 Task: Add an event with the title Second Product Launch Event and Customer Showcase, date '2023/10/30', time 9:15 AM to 11:15 AMand add a description: Conclude the exercise by summarizing the key takeaways and lessons learned. Emphasize the importance of trust, effective communication, and mutual support in building a strong and cohesive team., put the event into Orange category . Add location for the event as: Bergen, Norway, logged in from the account softage.8@softage.netand send the event invitation to softage.1@softage.net and softage.2@softage.net. Set a reminder for the event 88 day before
Action: Mouse pressed left at (151, 173)
Screenshot: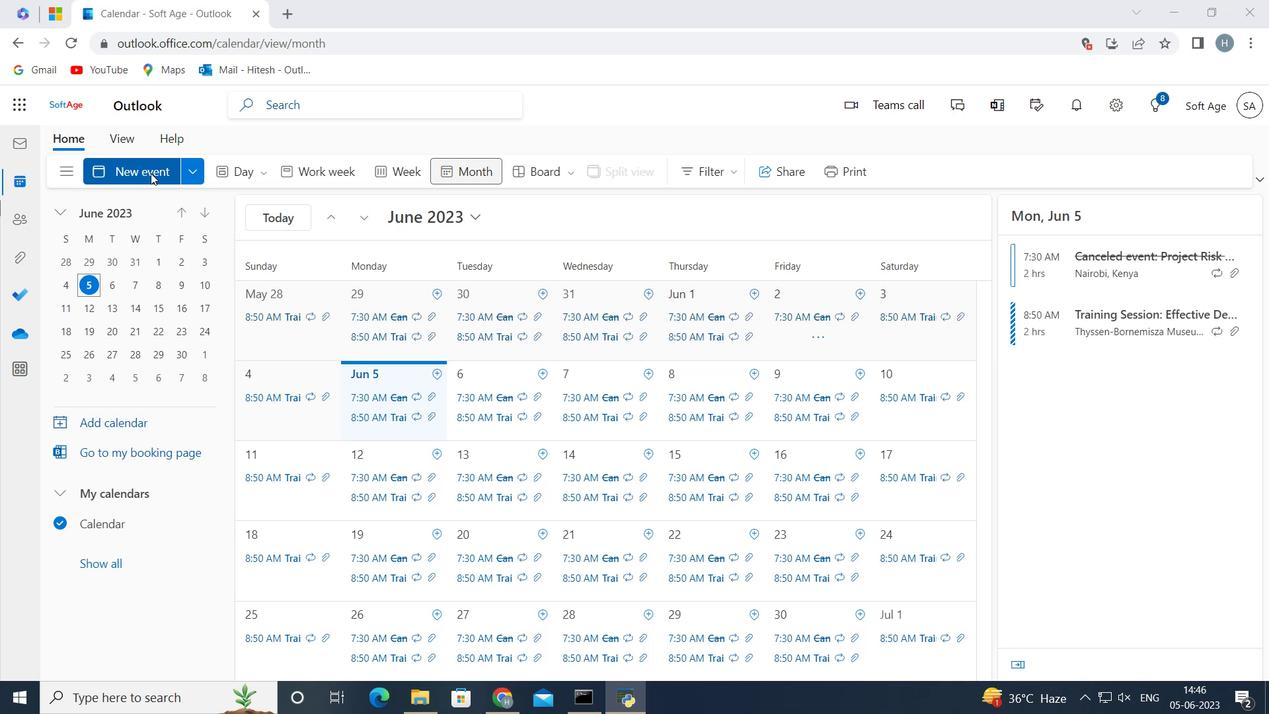 
Action: Mouse moved to (252, 267)
Screenshot: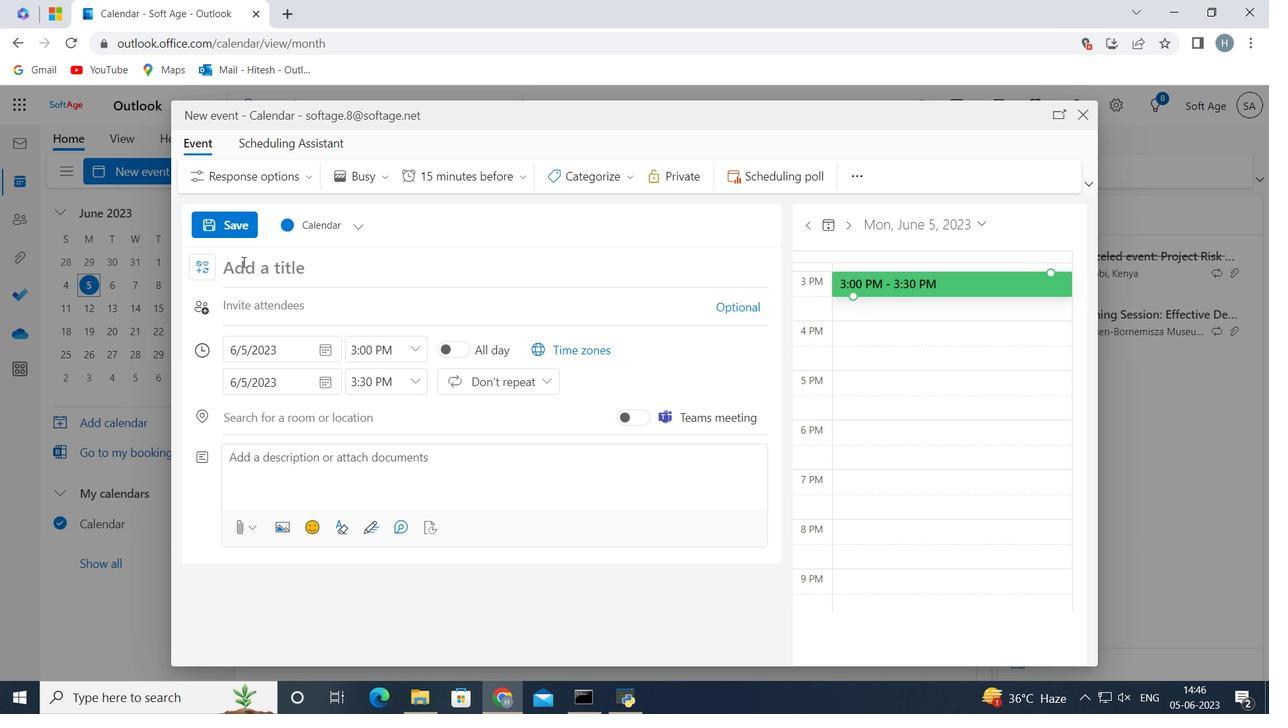 
Action: Mouse pressed left at (252, 267)
Screenshot: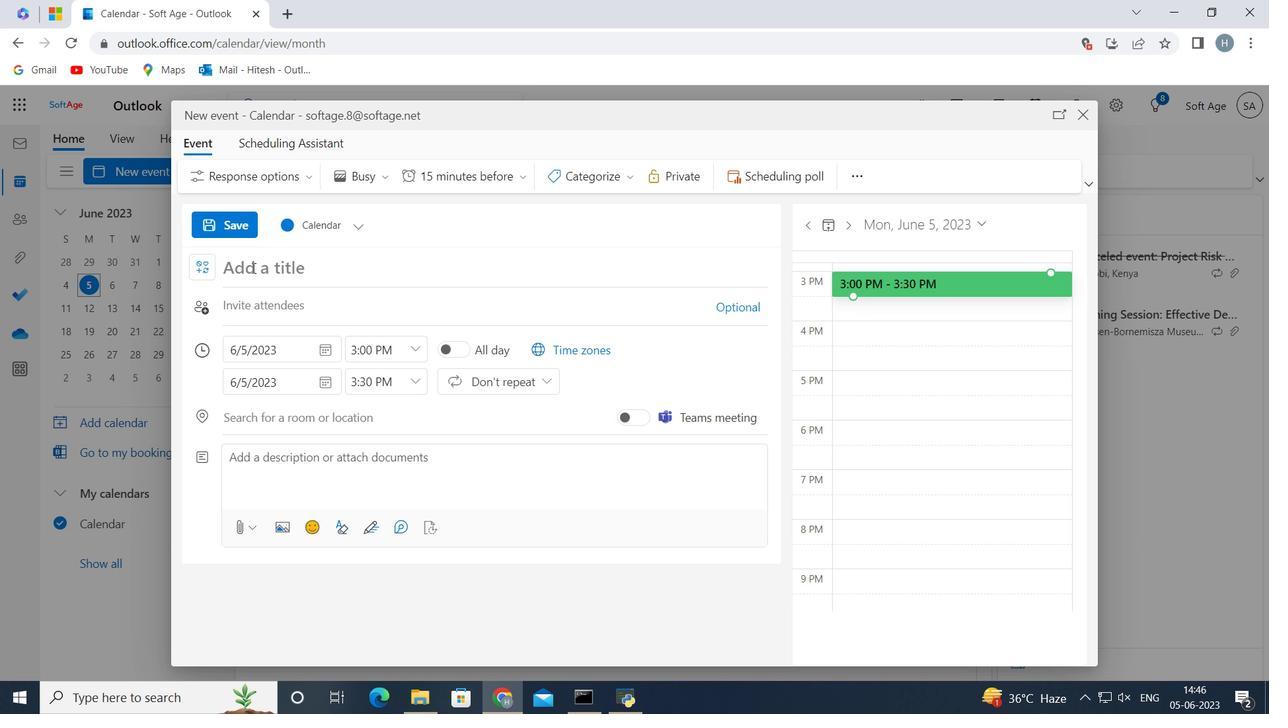 
Action: Key pressed <Key.shift>Second<Key.space><Key.shift>Product<Key.space><Key.shift>Launch<Key.space><Key.shift>Events<Key.backspace><Key.space>and<Key.space><Key.shift>Customer<Key.space><Key.shift>Showcase<Key.space>
Screenshot: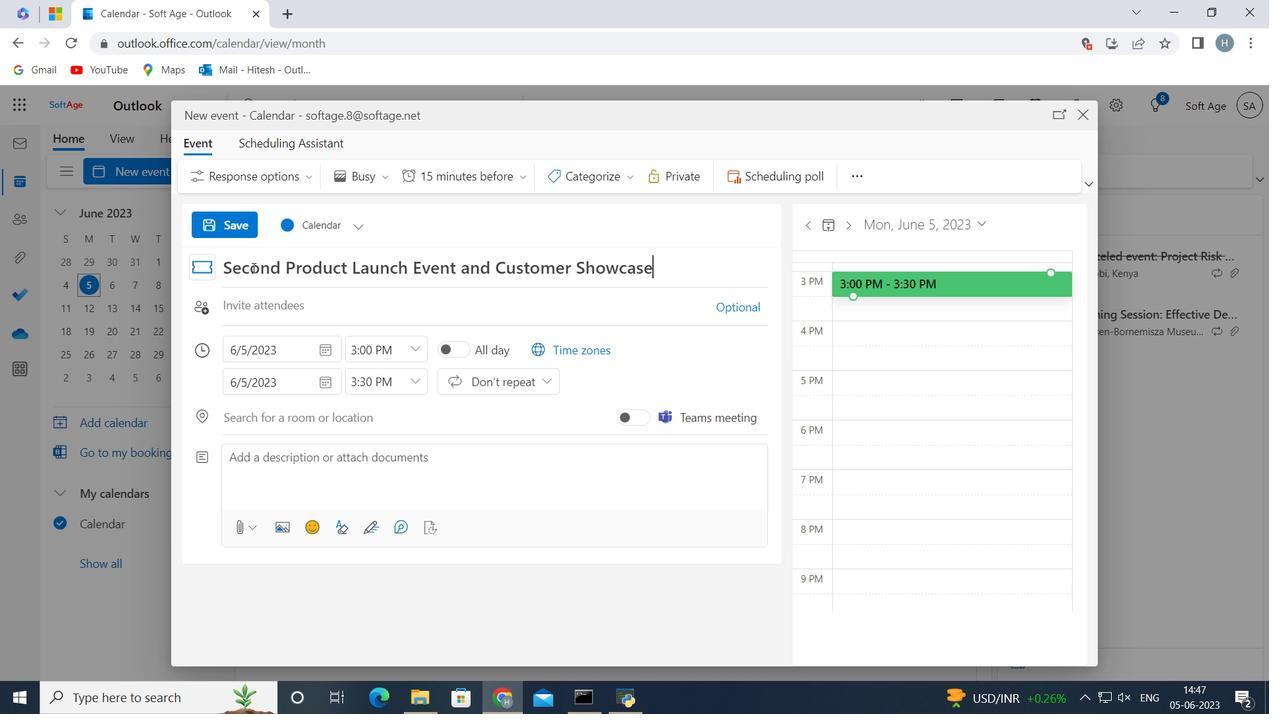 
Action: Mouse moved to (329, 346)
Screenshot: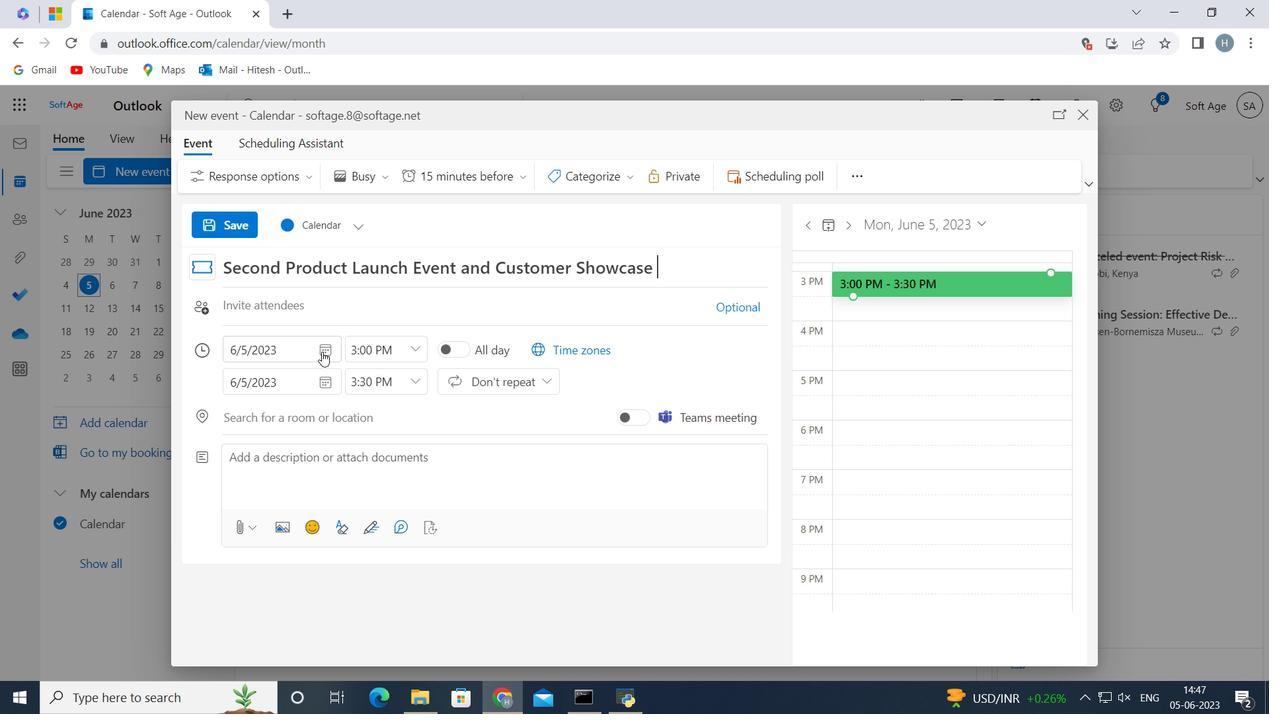 
Action: Mouse pressed left at (329, 346)
Screenshot: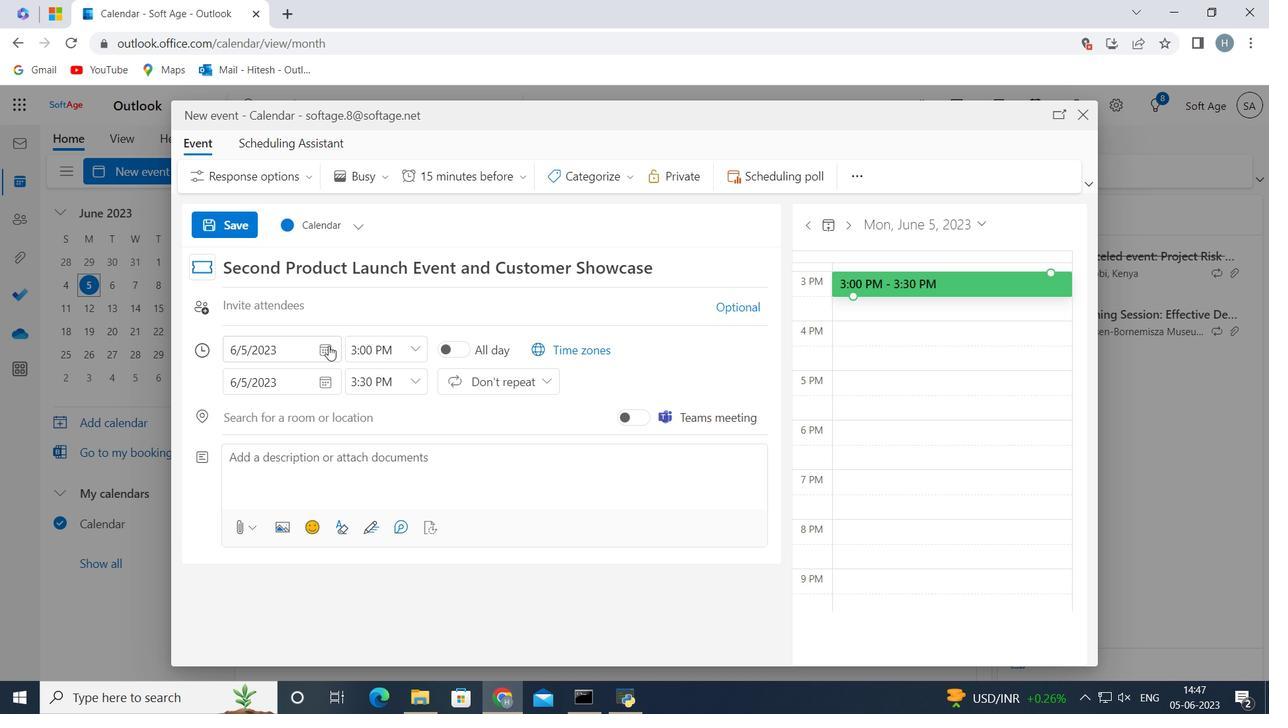 
Action: Mouse moved to (300, 389)
Screenshot: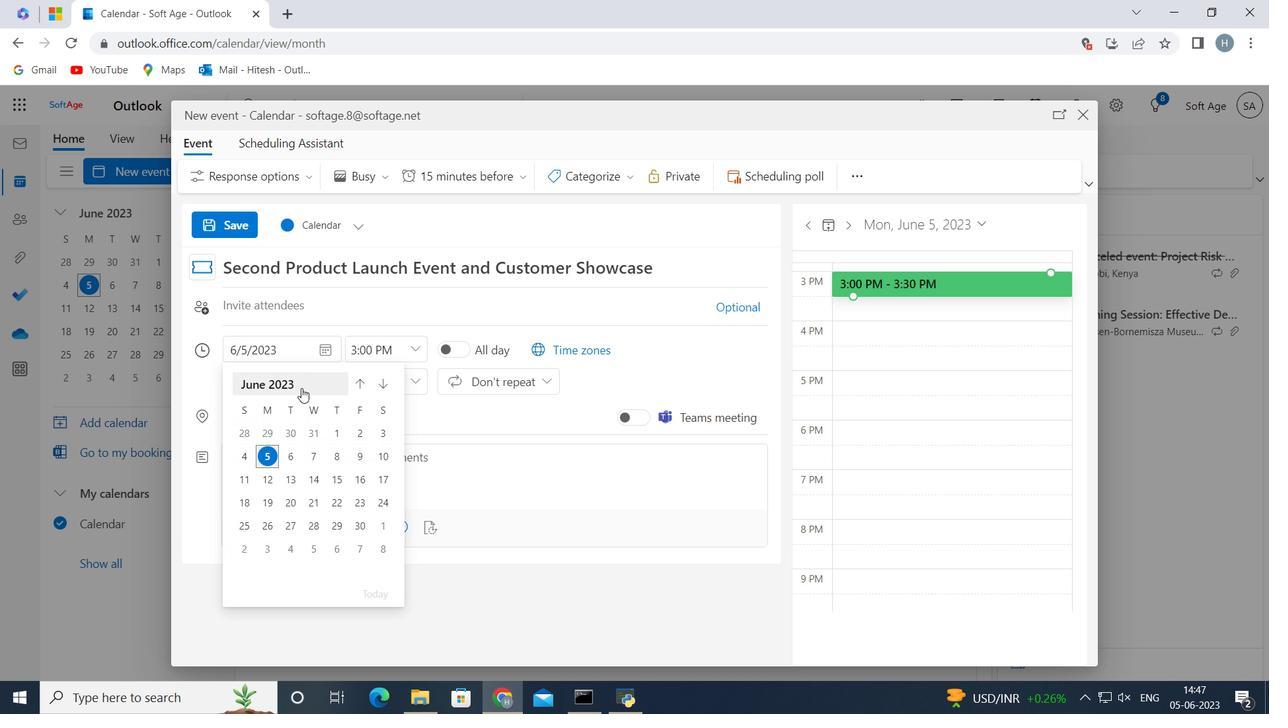 
Action: Mouse pressed left at (300, 389)
Screenshot: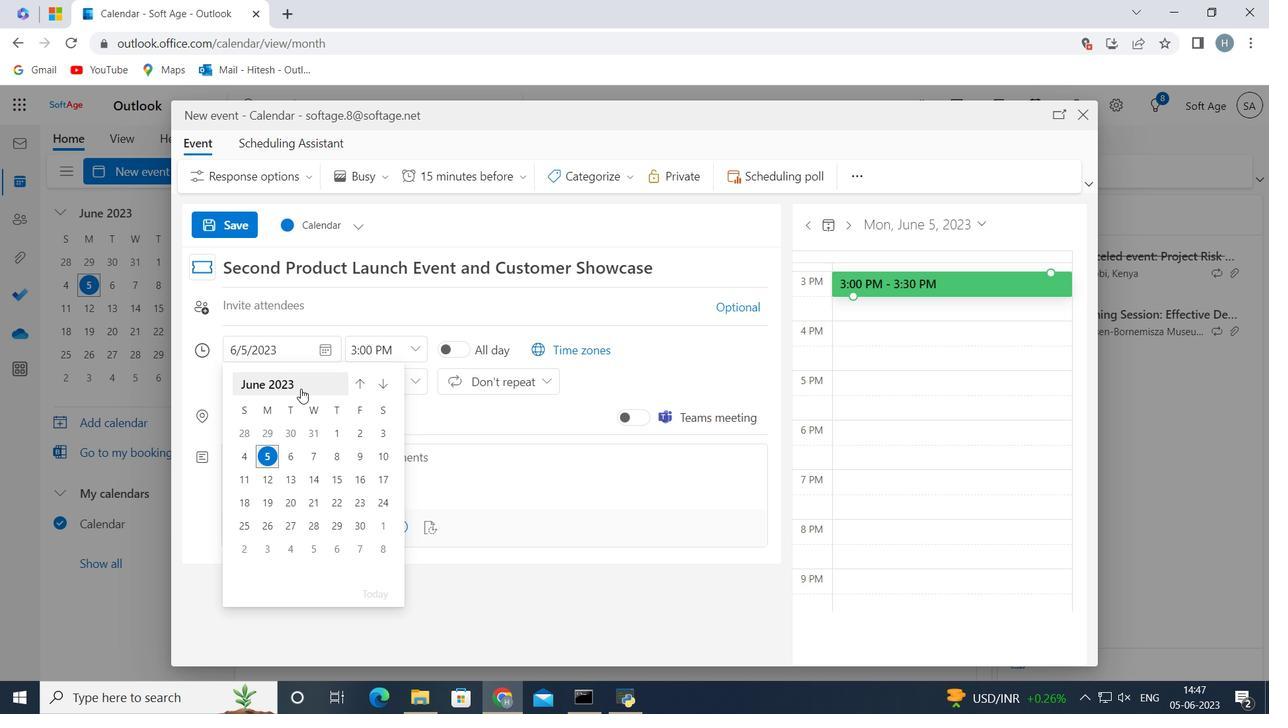 
Action: Mouse moved to (296, 512)
Screenshot: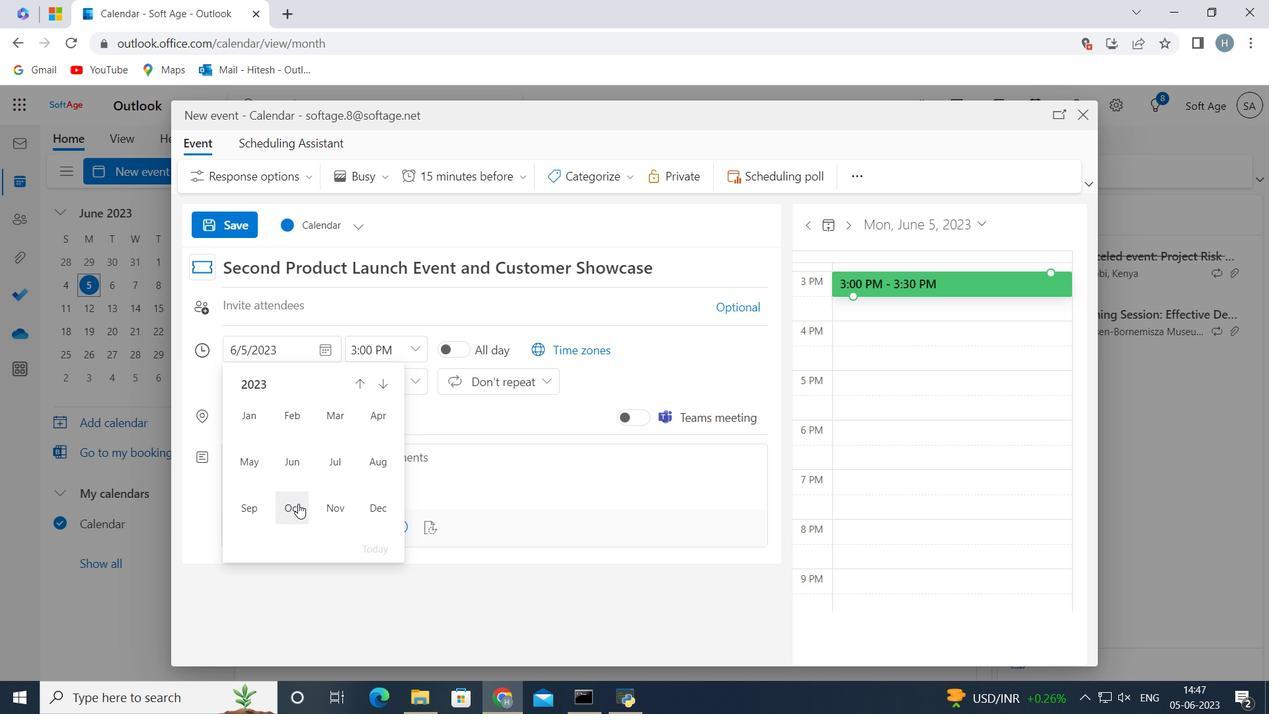 
Action: Mouse pressed left at (296, 512)
Screenshot: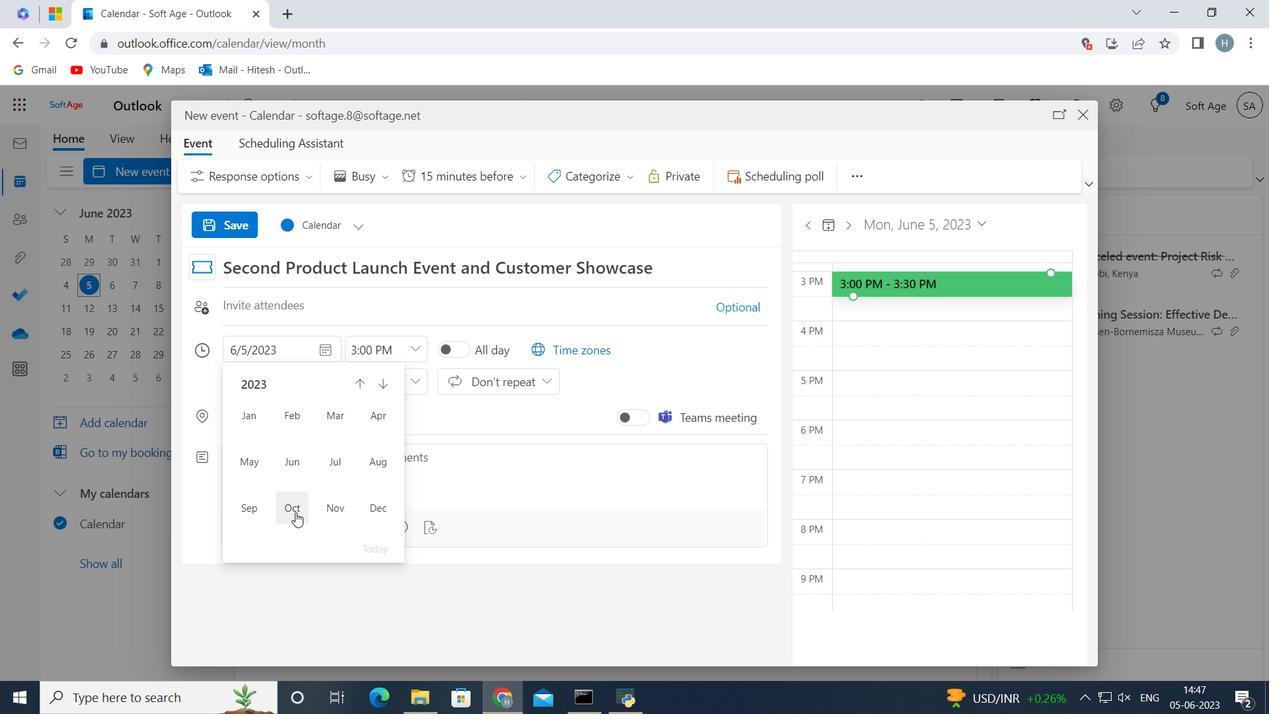 
Action: Mouse moved to (263, 525)
Screenshot: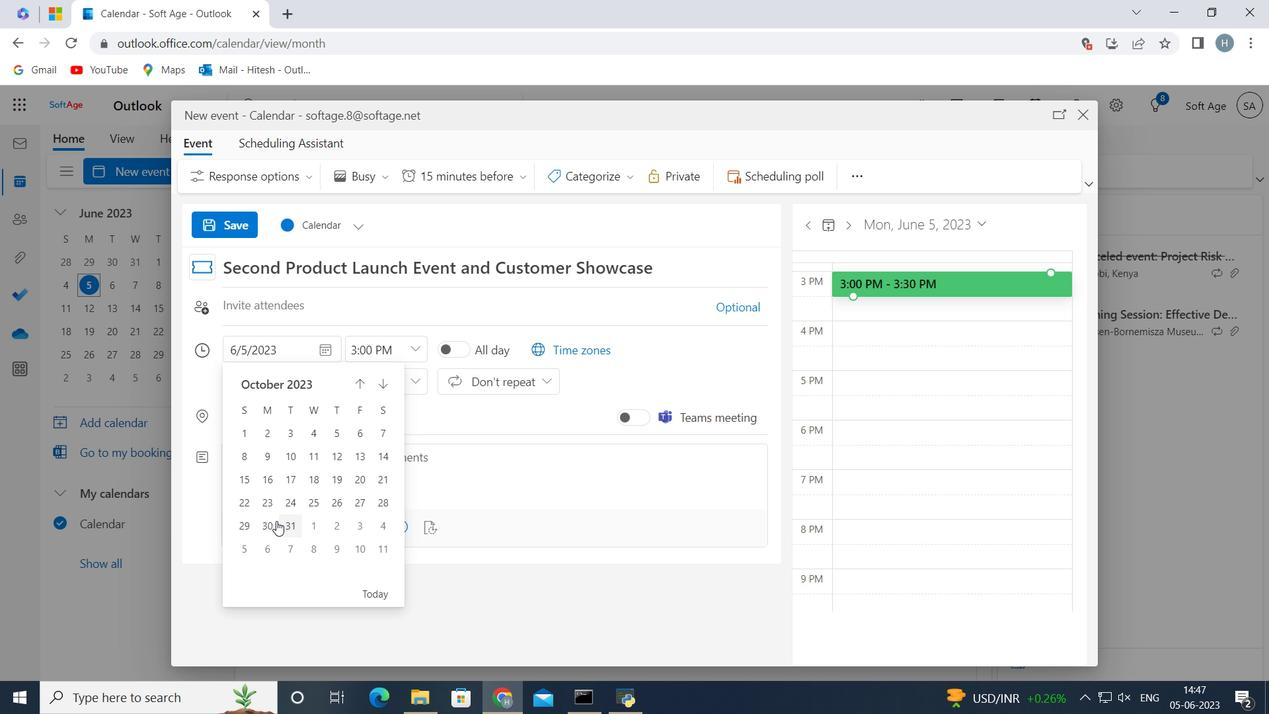 
Action: Mouse pressed left at (263, 525)
Screenshot: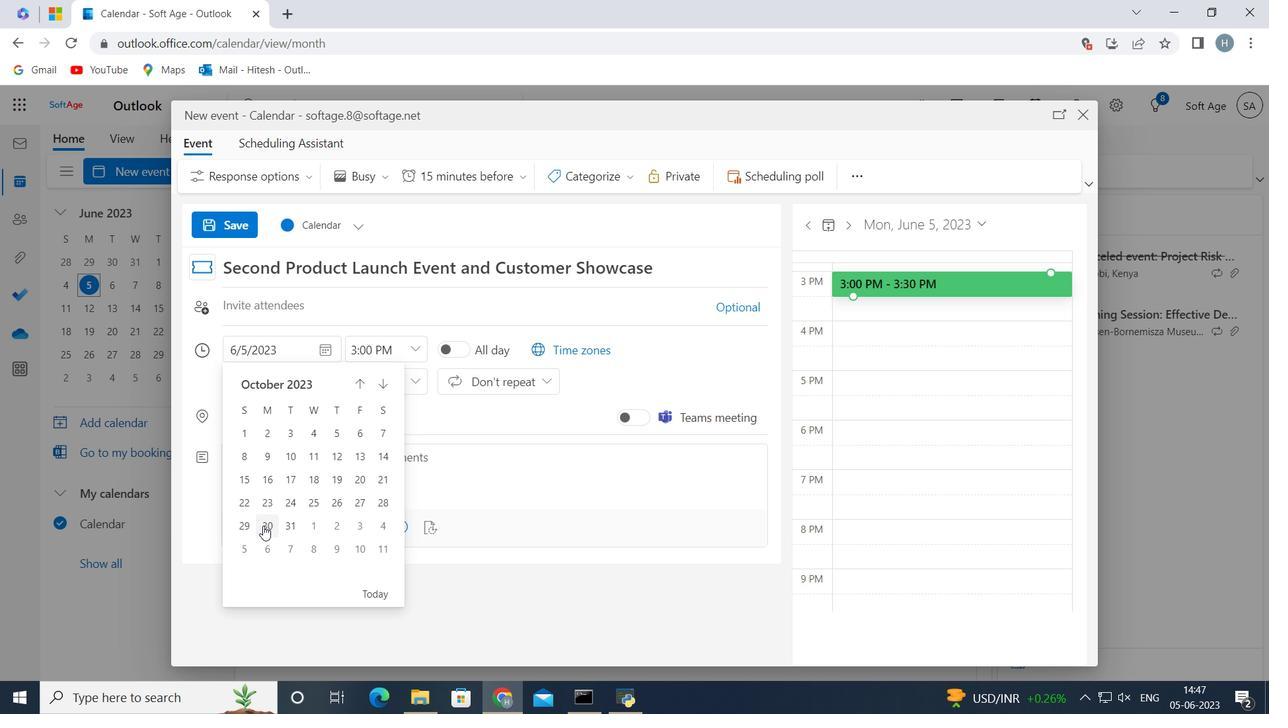 
Action: Mouse moved to (415, 347)
Screenshot: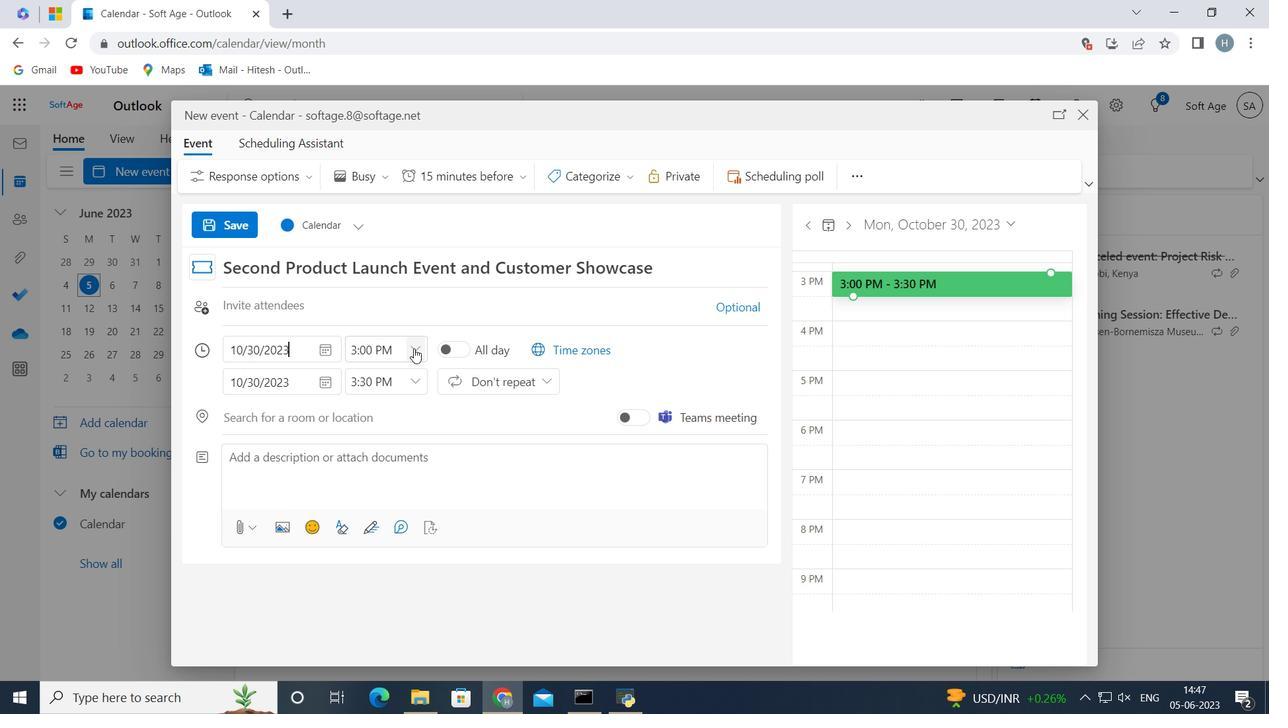
Action: Mouse pressed left at (415, 347)
Screenshot: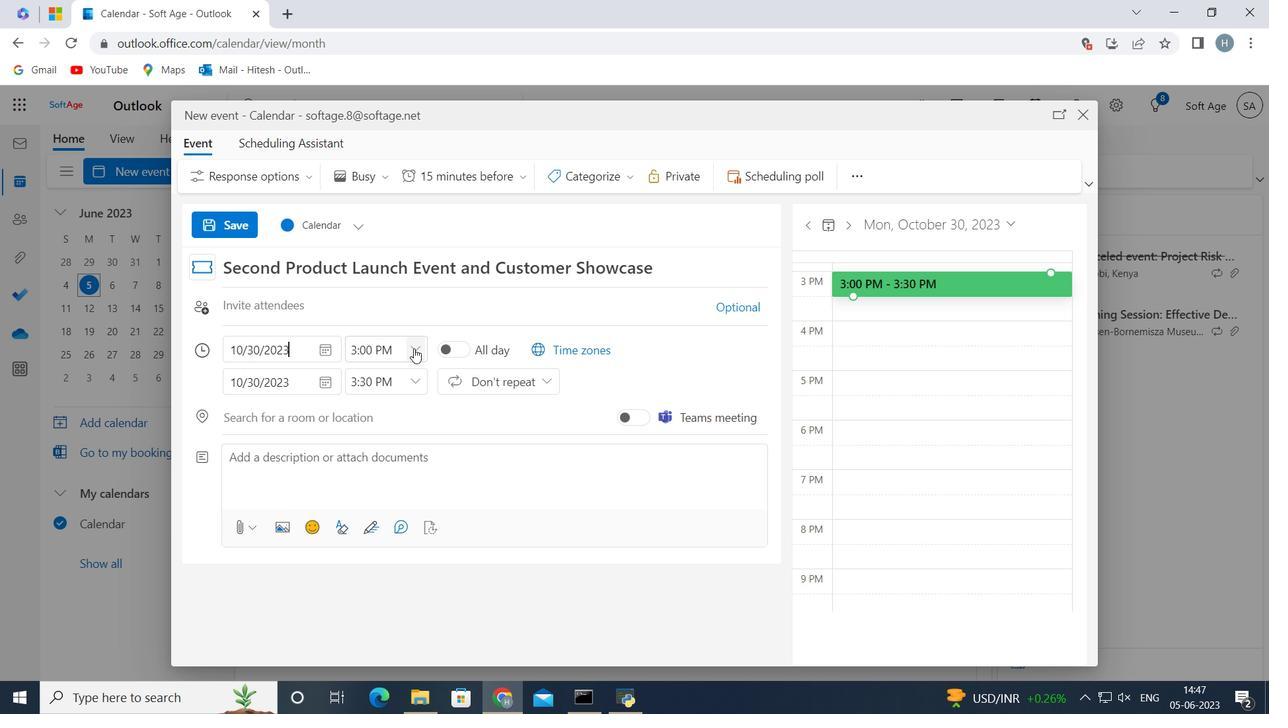 
Action: Mouse moved to (389, 451)
Screenshot: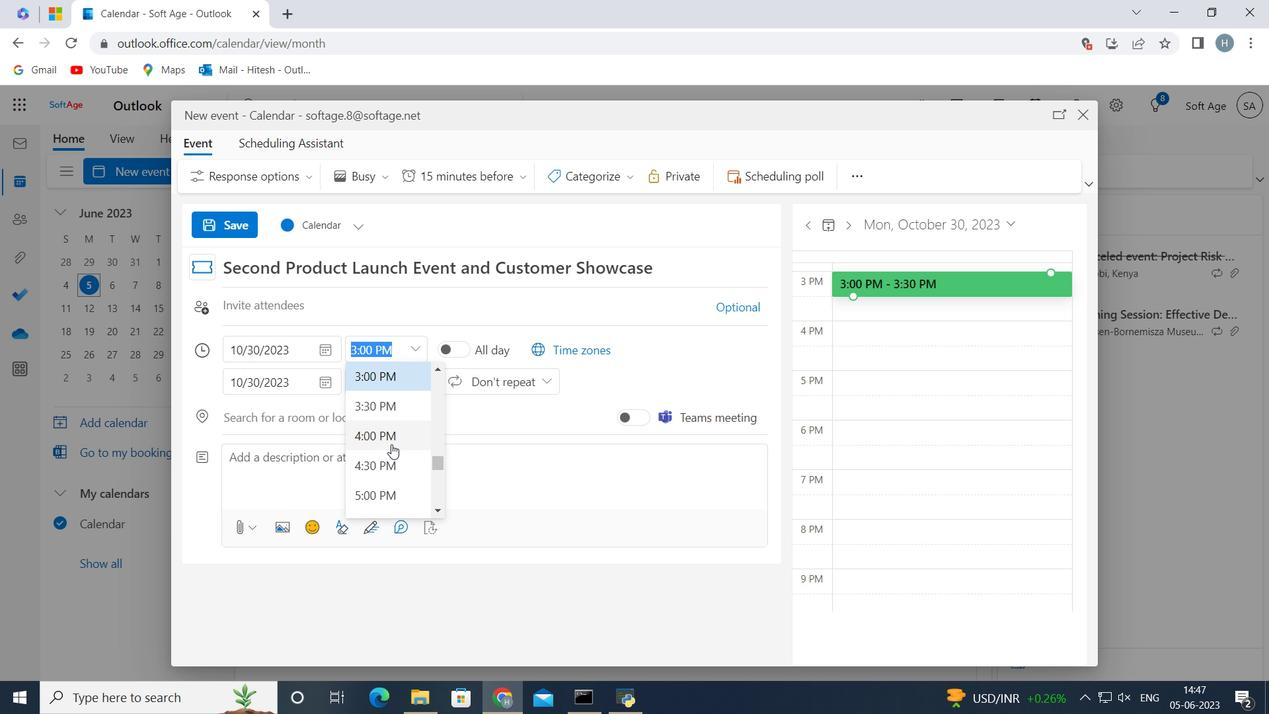 
Action: Mouse scrolled (389, 452) with delta (0, 0)
Screenshot: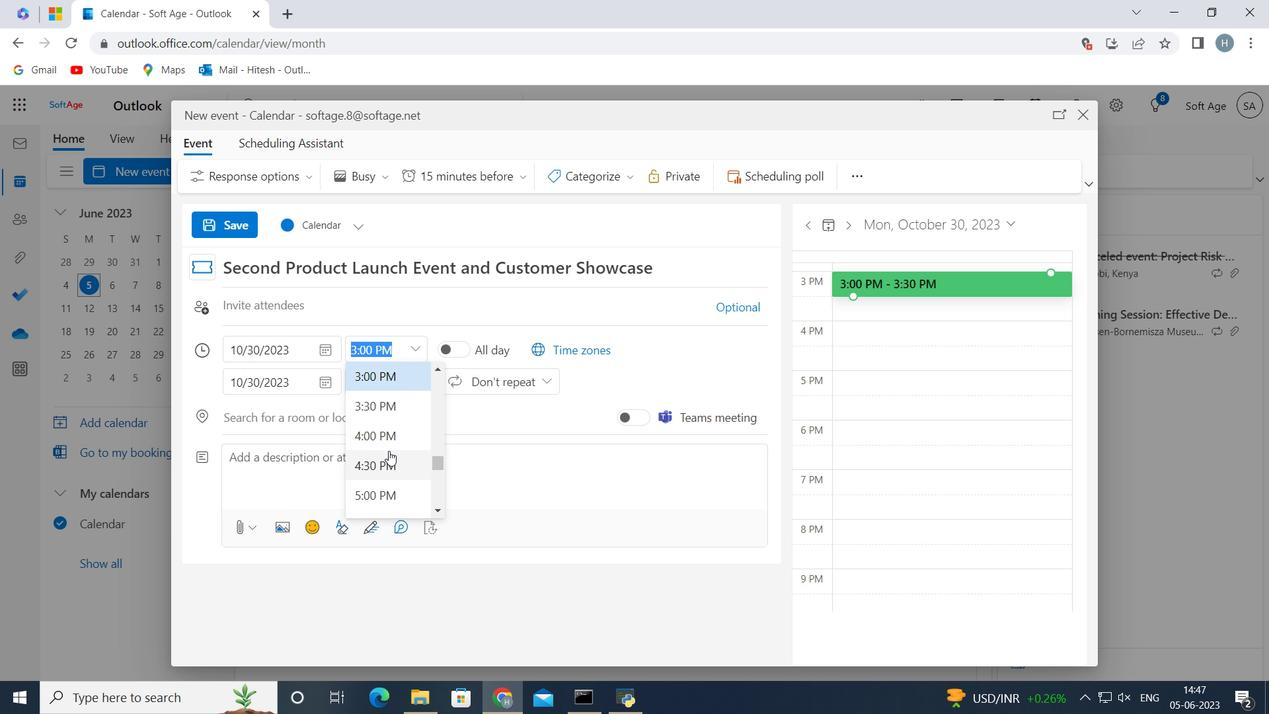 
Action: Mouse scrolled (389, 452) with delta (0, 0)
Screenshot: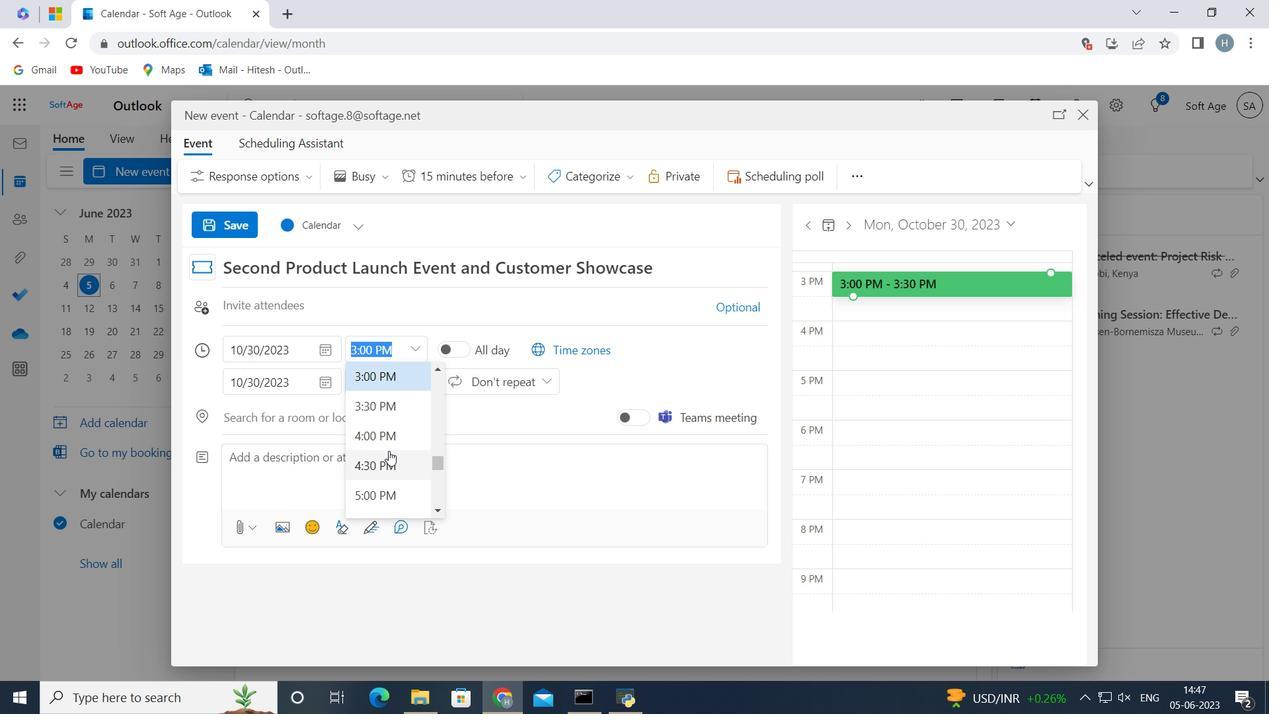 
Action: Mouse scrolled (389, 452) with delta (0, 0)
Screenshot: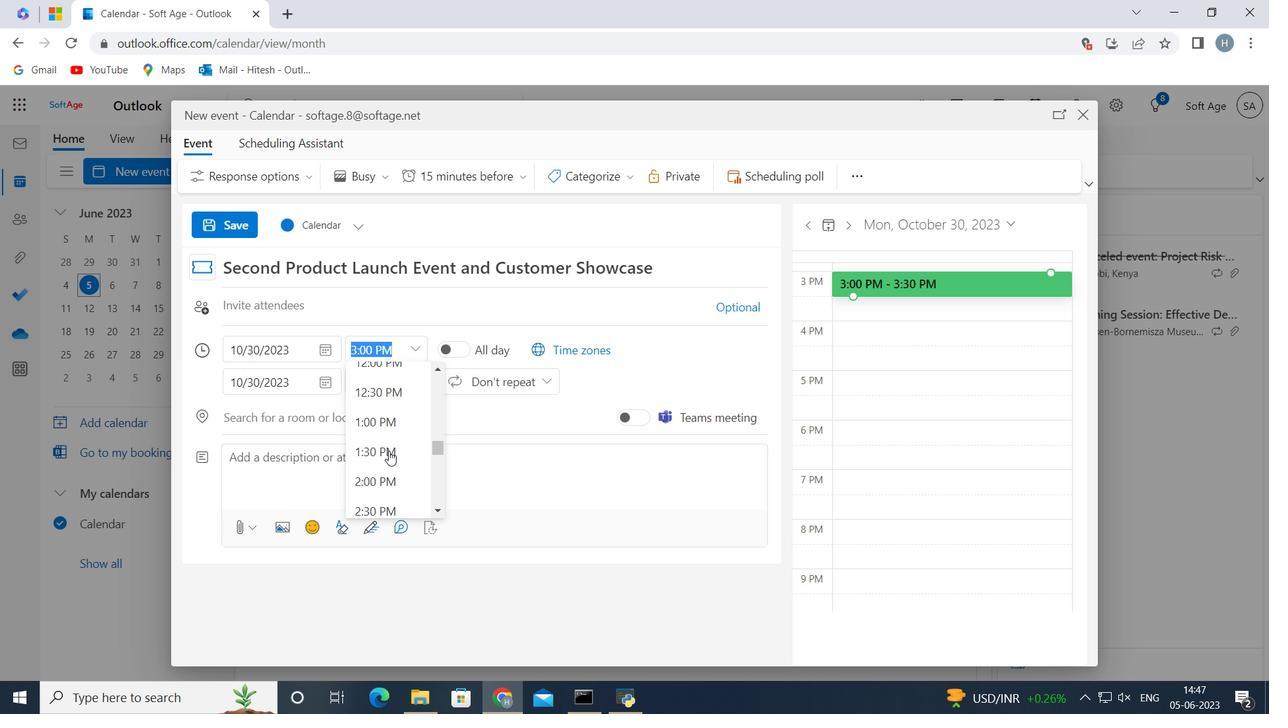 
Action: Mouse scrolled (389, 452) with delta (0, 0)
Screenshot: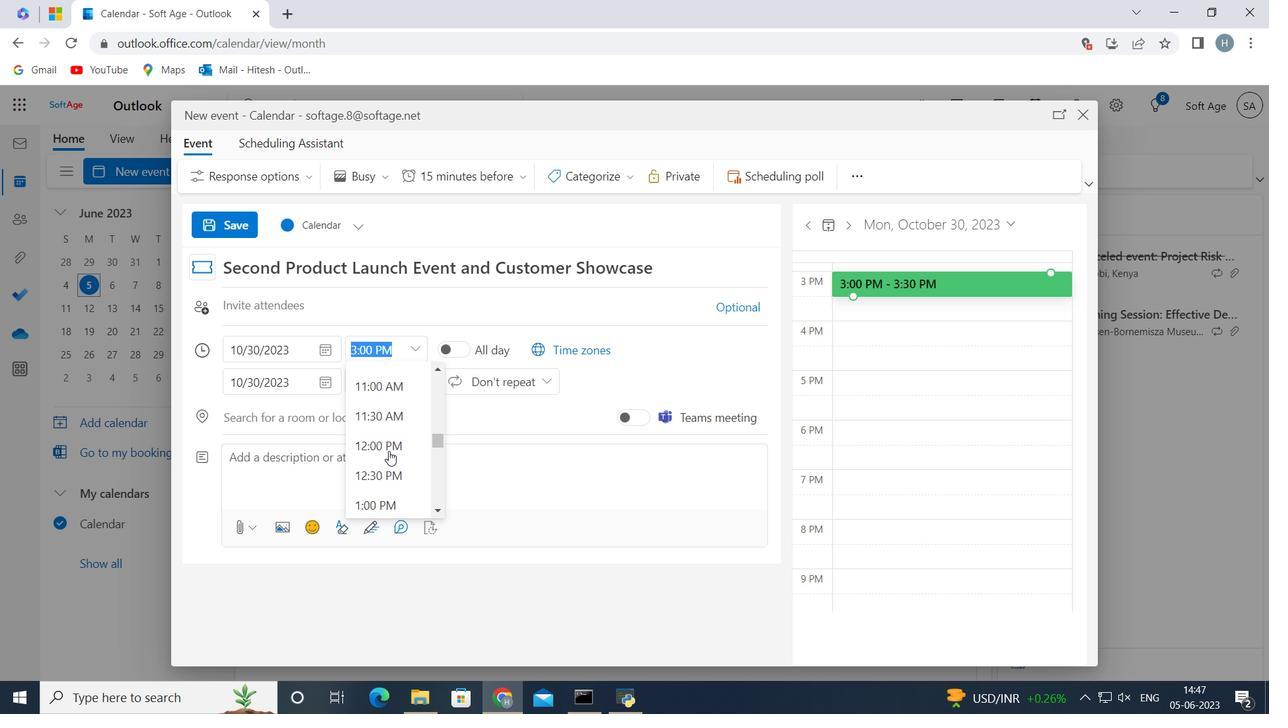 
Action: Mouse scrolled (389, 452) with delta (0, 0)
Screenshot: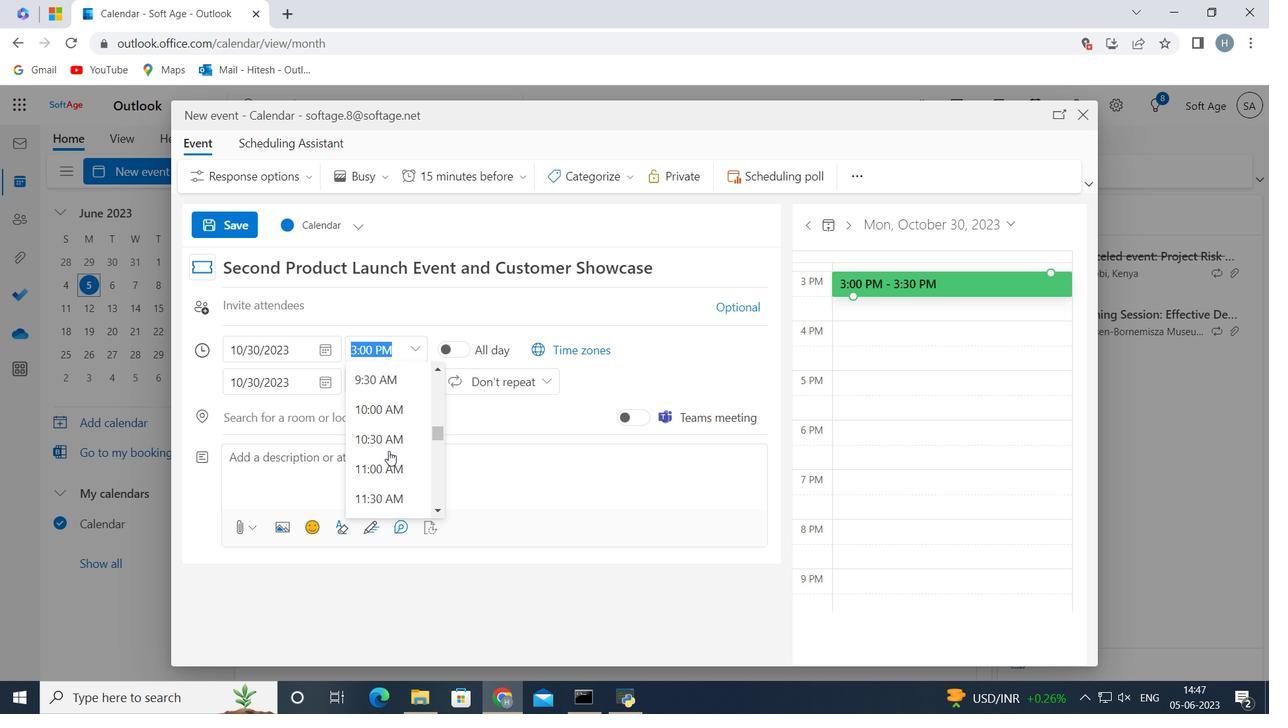 
Action: Mouse moved to (364, 457)
Screenshot: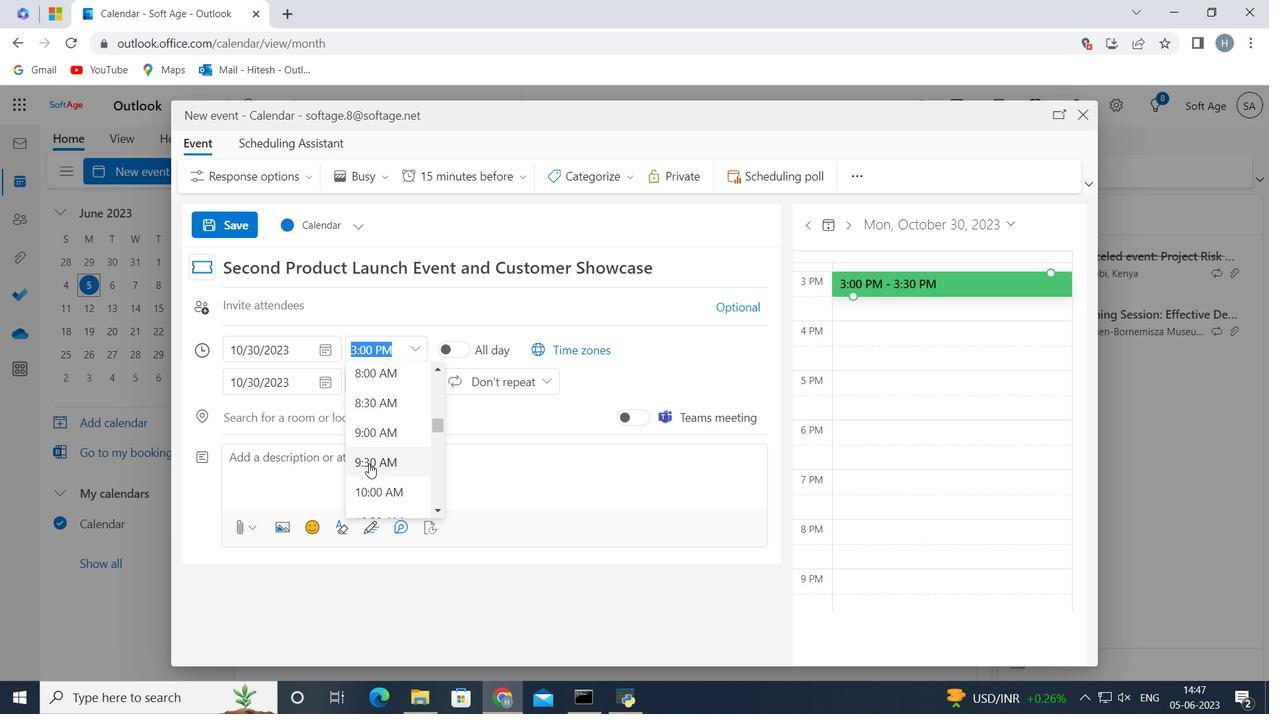 
Action: Mouse pressed left at (364, 457)
Screenshot: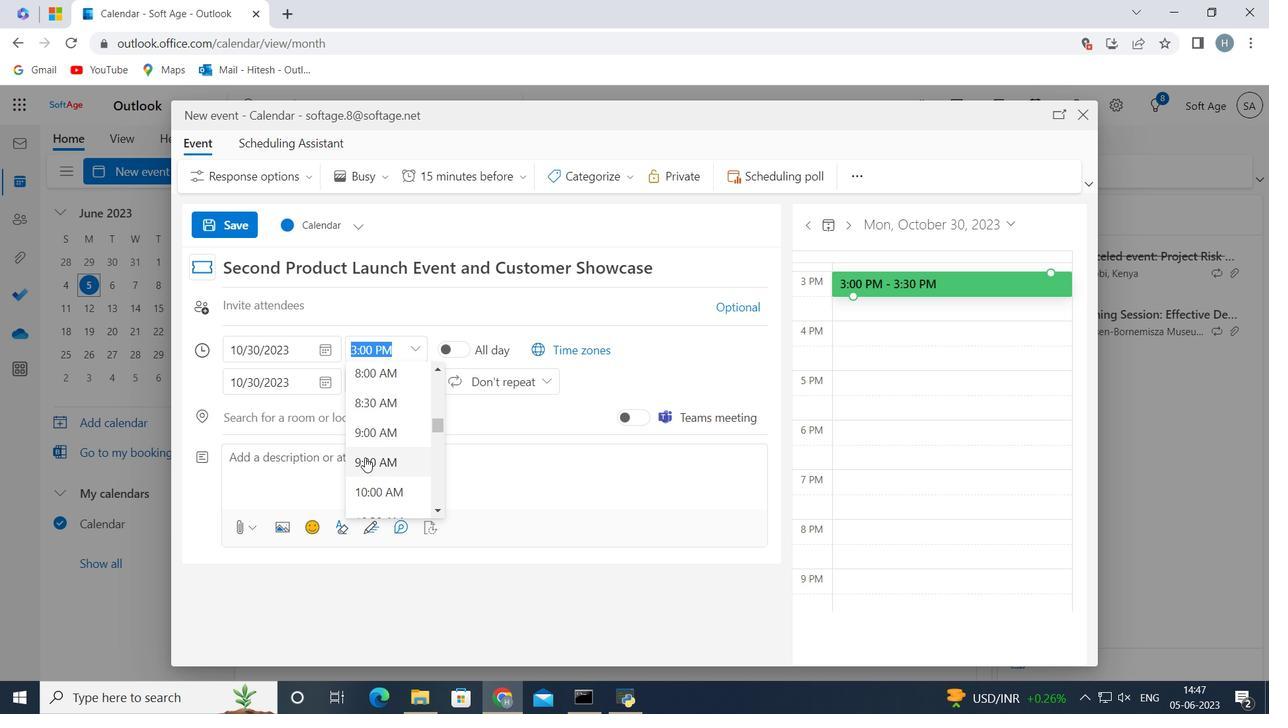 
Action: Mouse moved to (372, 347)
Screenshot: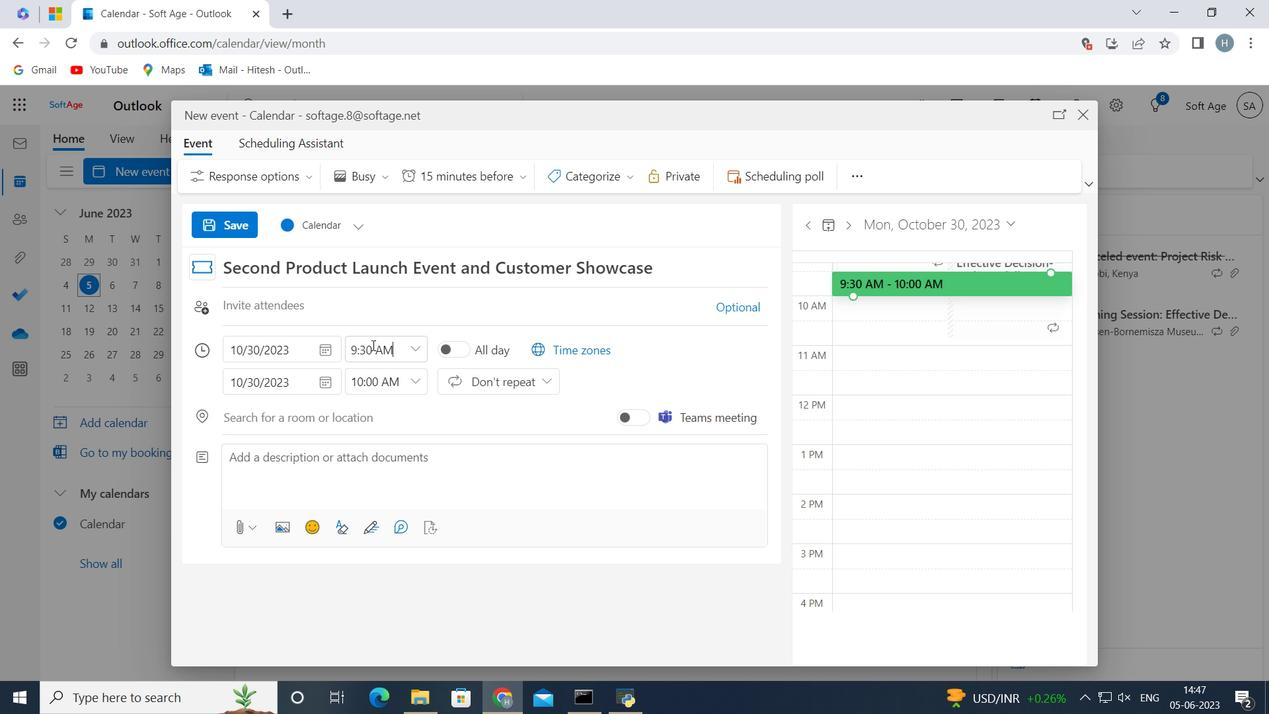 
Action: Mouse pressed left at (372, 347)
Screenshot: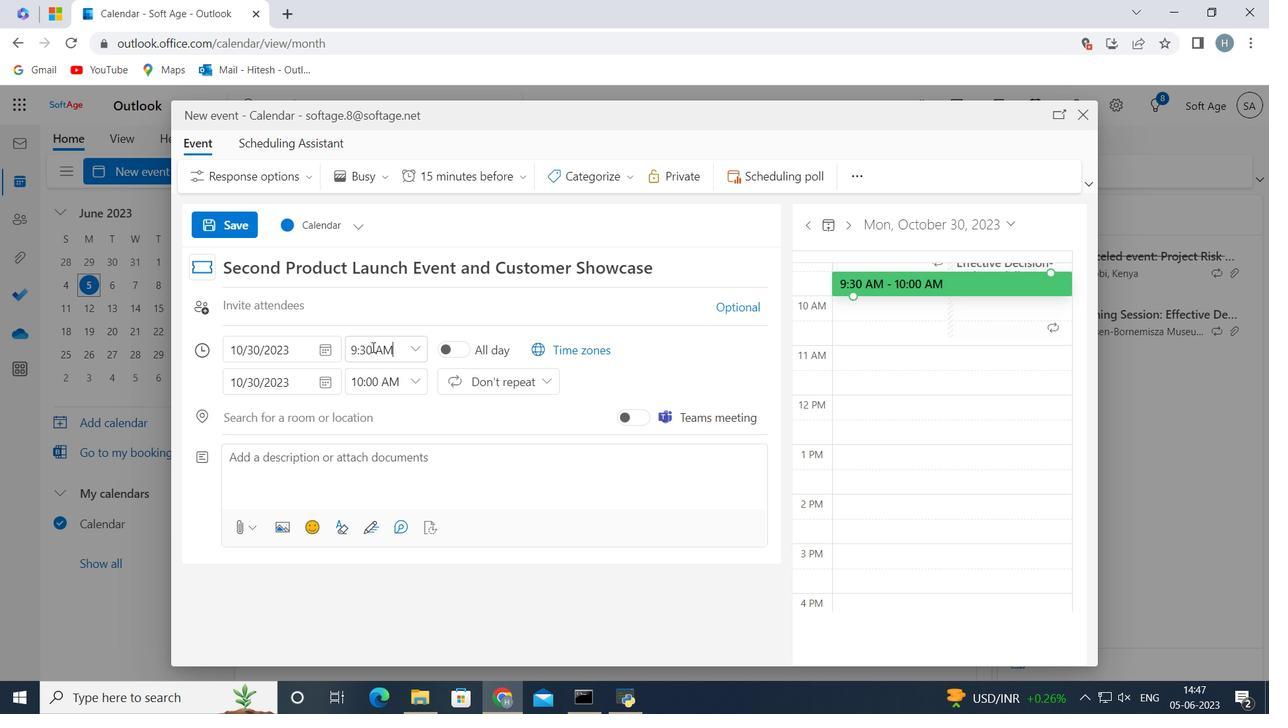 
Action: Key pressed <Key.backspace><Key.backspace>15
Screenshot: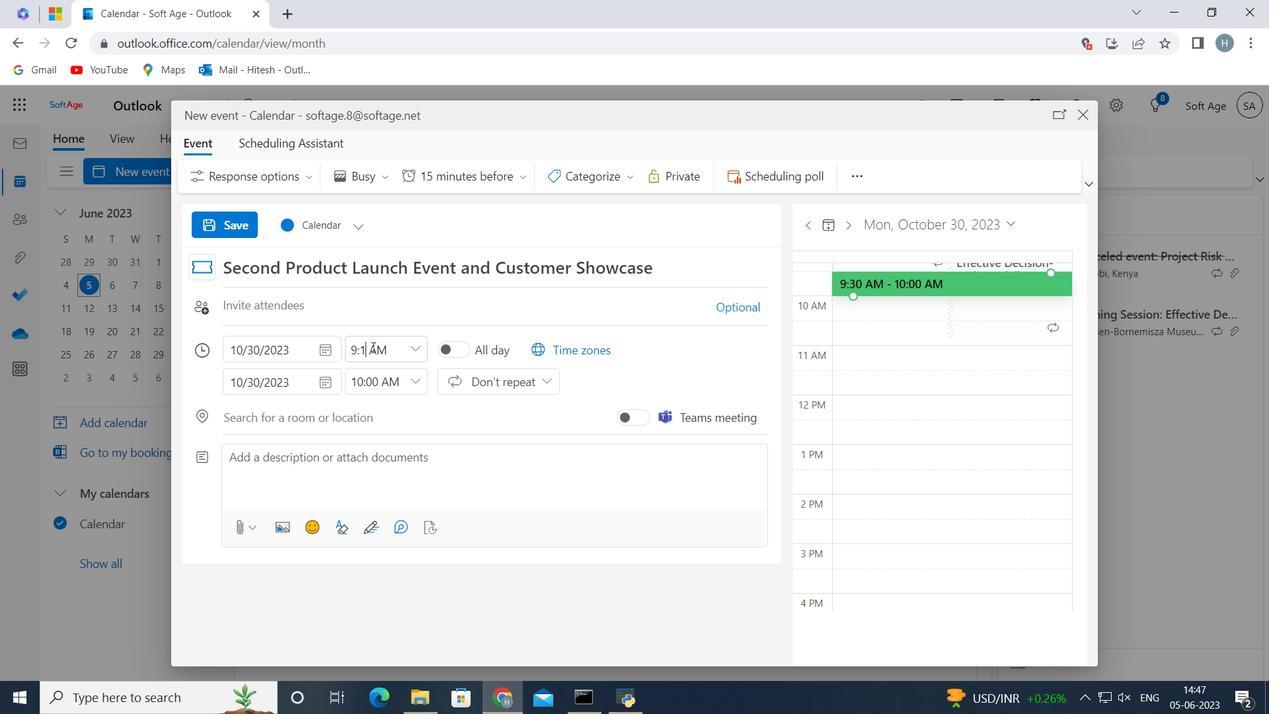 
Action: Mouse moved to (414, 380)
Screenshot: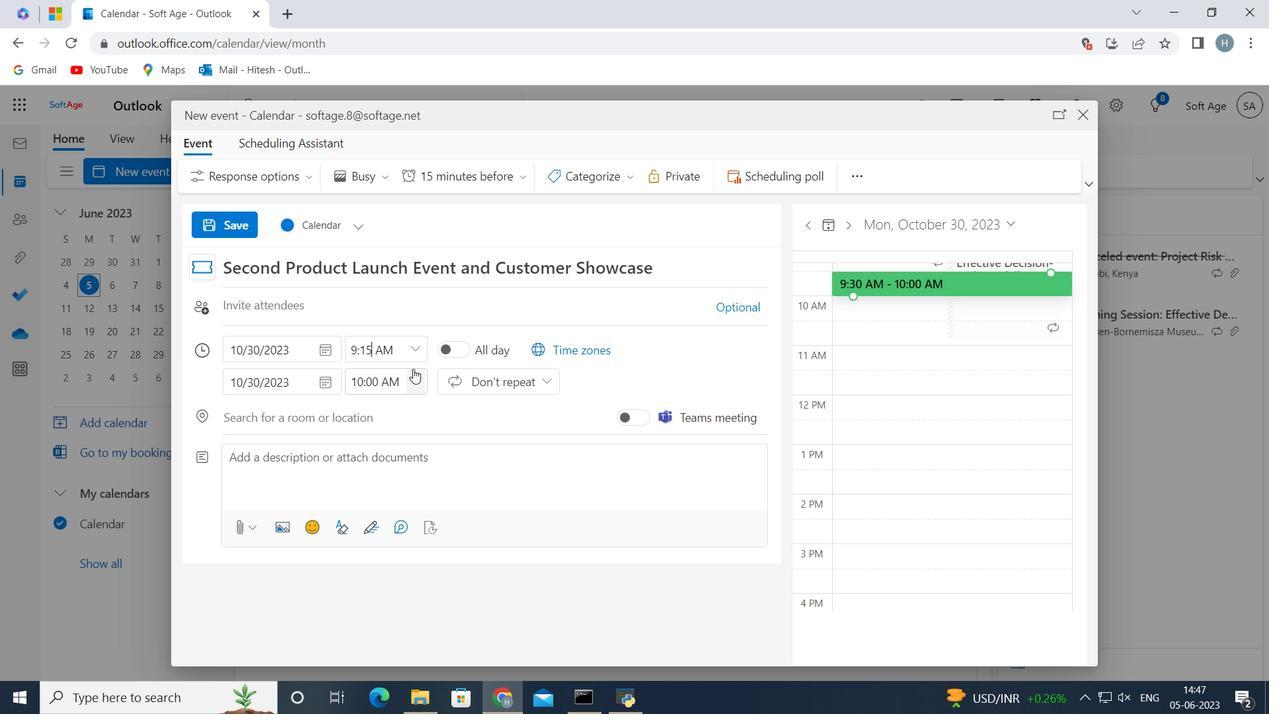 
Action: Mouse pressed left at (414, 380)
Screenshot: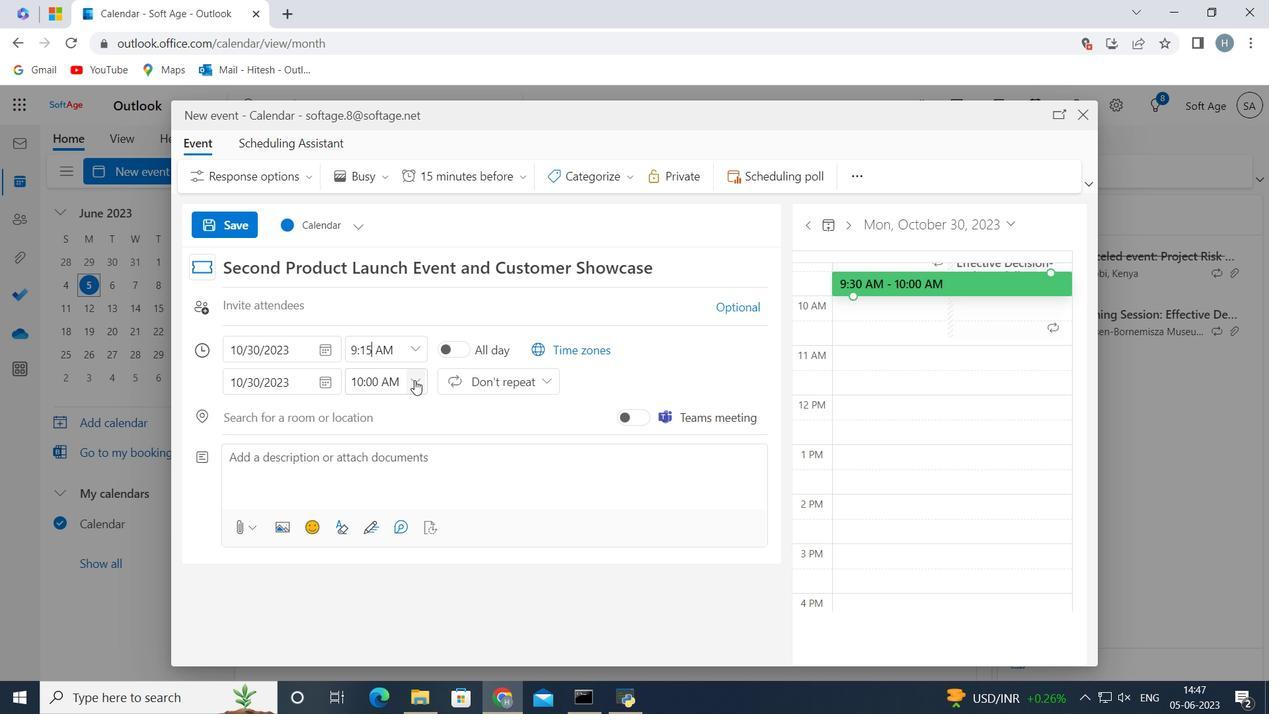 
Action: Mouse moved to (401, 493)
Screenshot: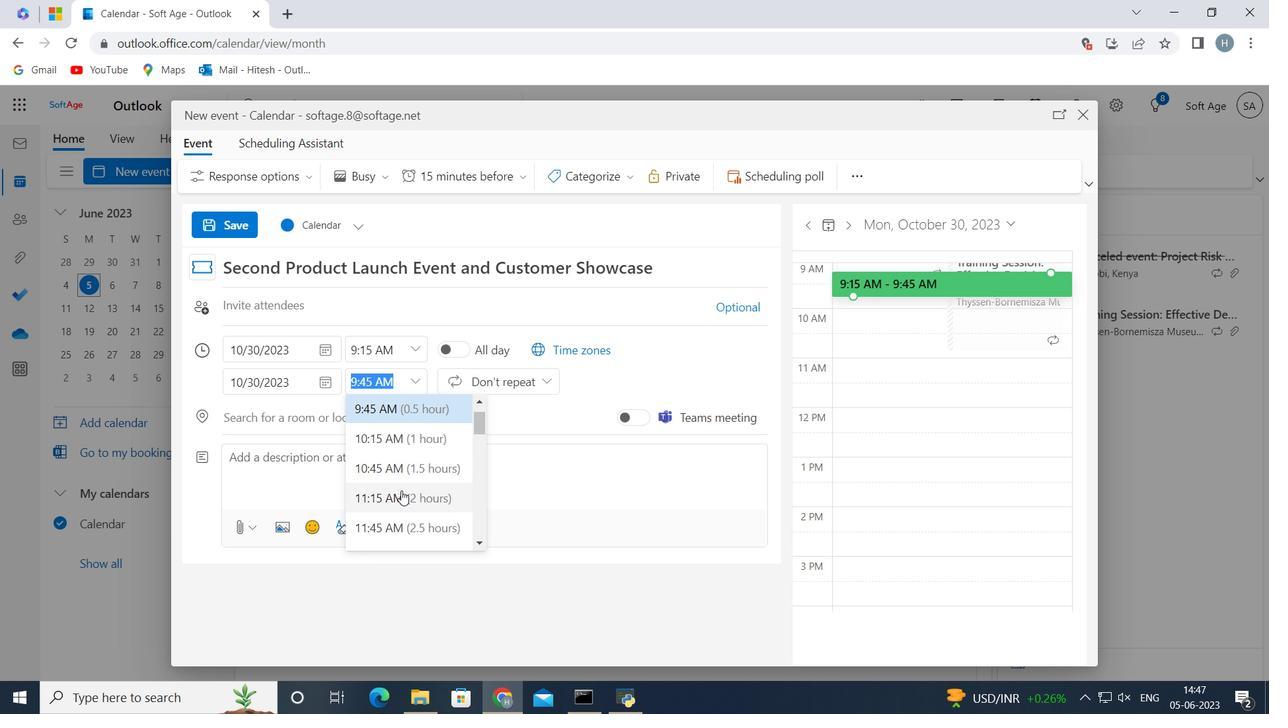
Action: Mouse pressed left at (401, 493)
Screenshot: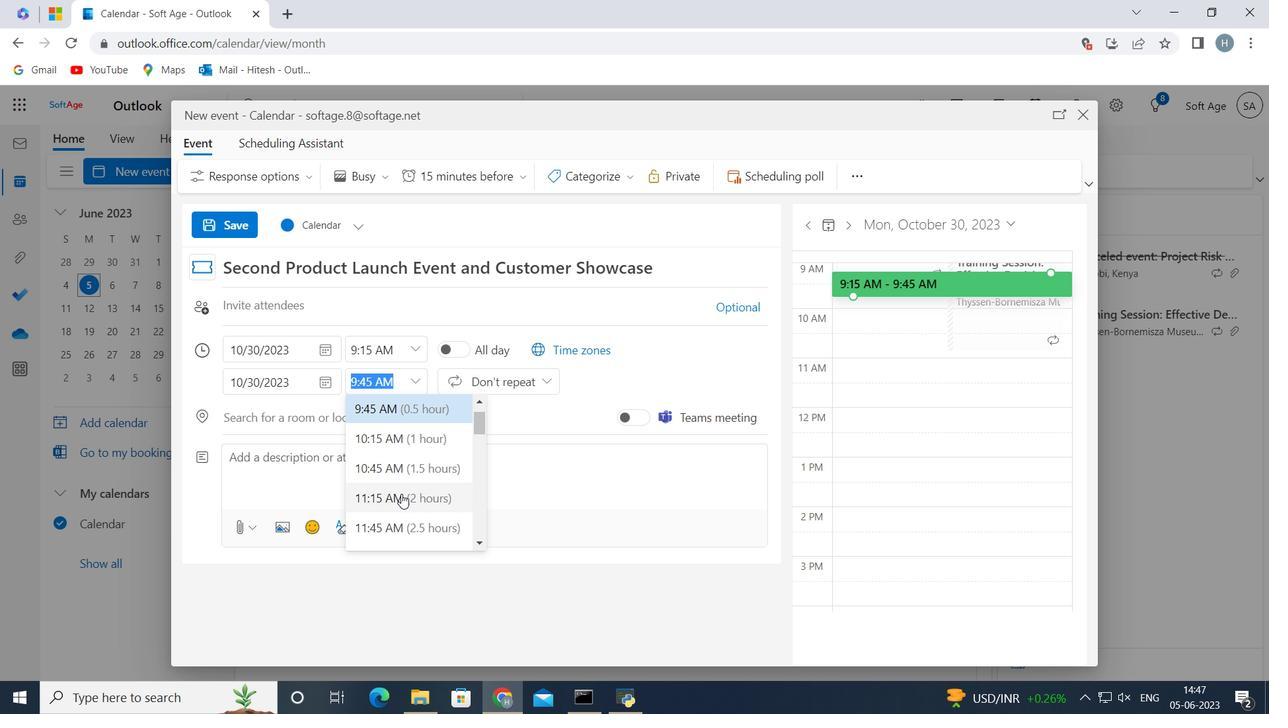 
Action: Mouse moved to (399, 466)
Screenshot: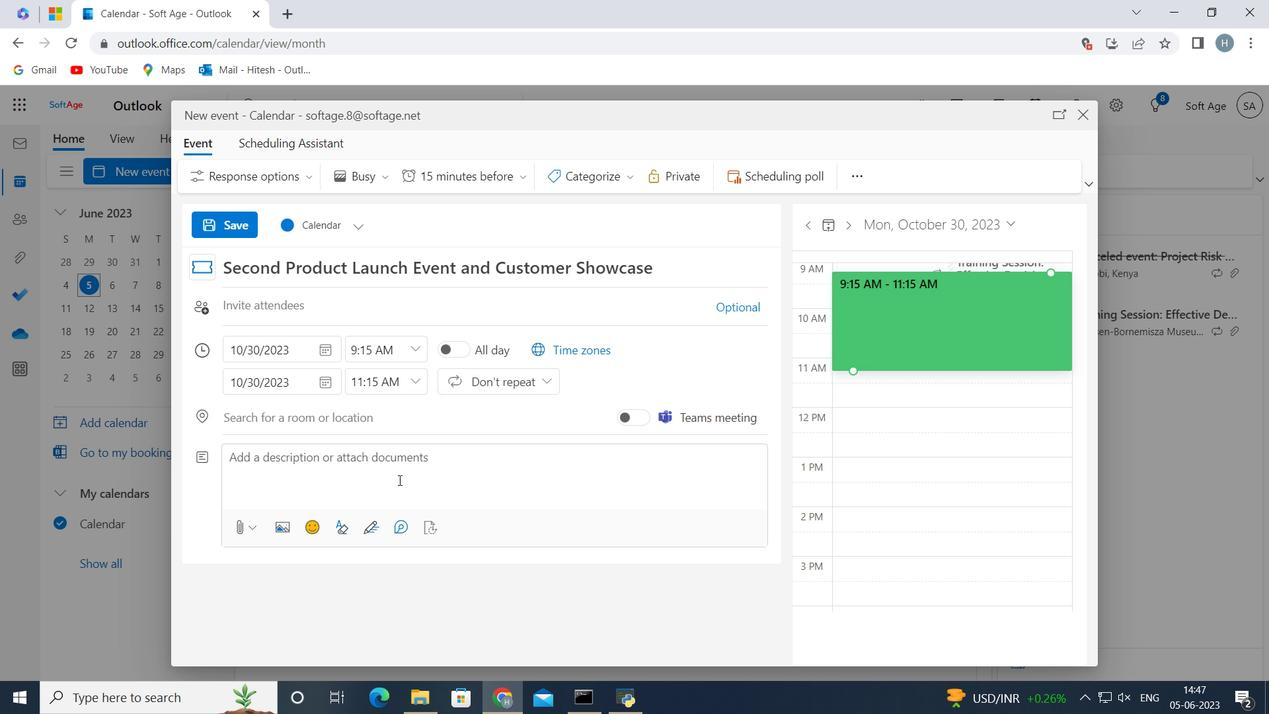 
Action: Mouse pressed left at (399, 466)
Screenshot: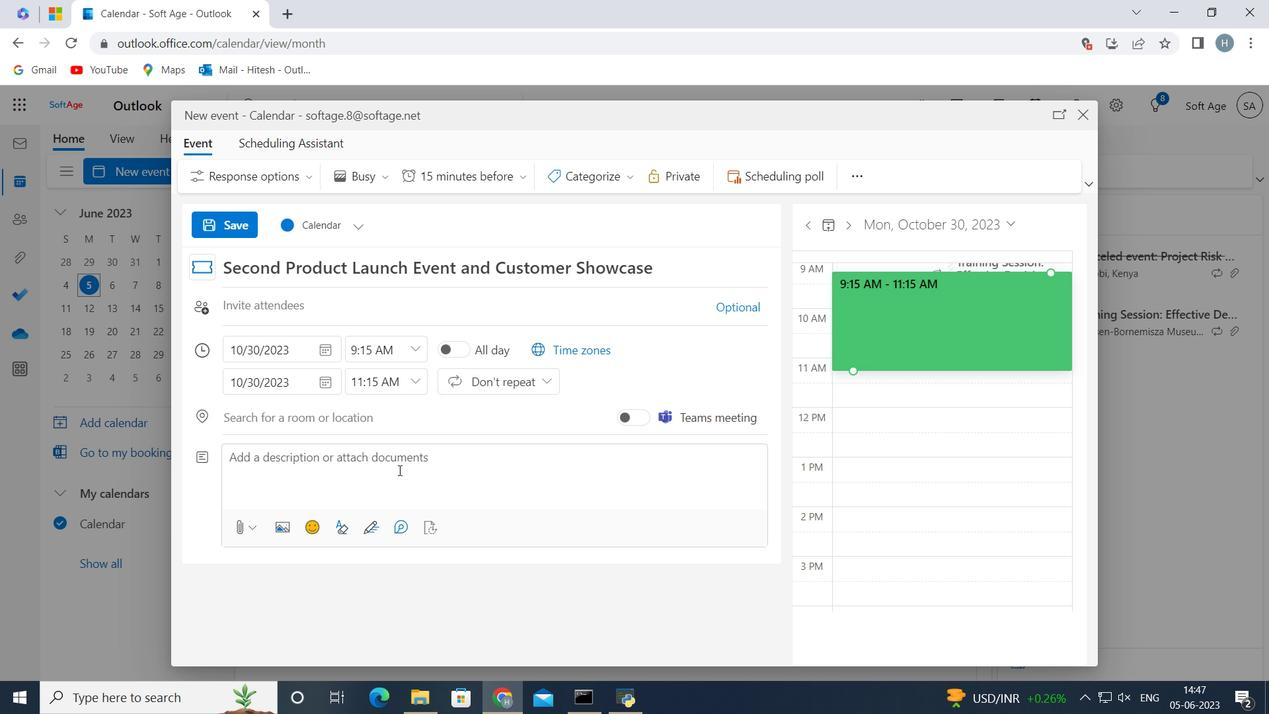 
Action: Key pressed <Key.shift><Key.shift><Key.shift><Key.shift><Key.shift><Key.shift><Key.shift>Conclude<Key.space>the<Key.space>exercise<Key.space>by<Key.space>summarizing<Key.space>the<Key.space>key<Key.space>takeaways<Key.space>and<Key.space>lessons<Key.space>learned.<Key.space><Key.shift>Emphasize<Key.backspace>e<Key.space>the<Key.space>impoe<Key.backspace>rtance<Key.space>of<Key.space>trust,<Key.space>effective<Key.space>communication,<Key.space>and<Key.space>mutual<Key.space>support<Key.space>in<Key.space>building<Key.space>a<Key.space>strong<Key.space>and<Key.space>cohesive<Key.space>team.<Key.space>
Screenshot: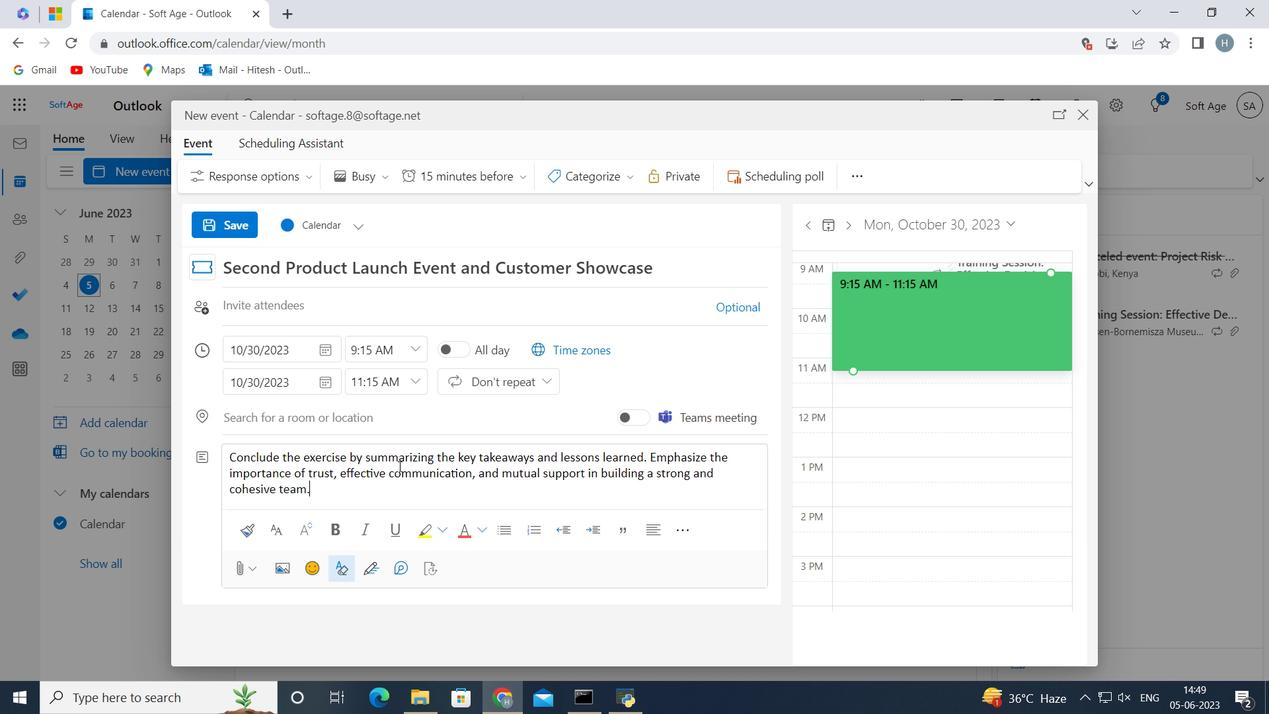 
Action: Mouse scrolled (399, 466) with delta (0, 0)
Screenshot: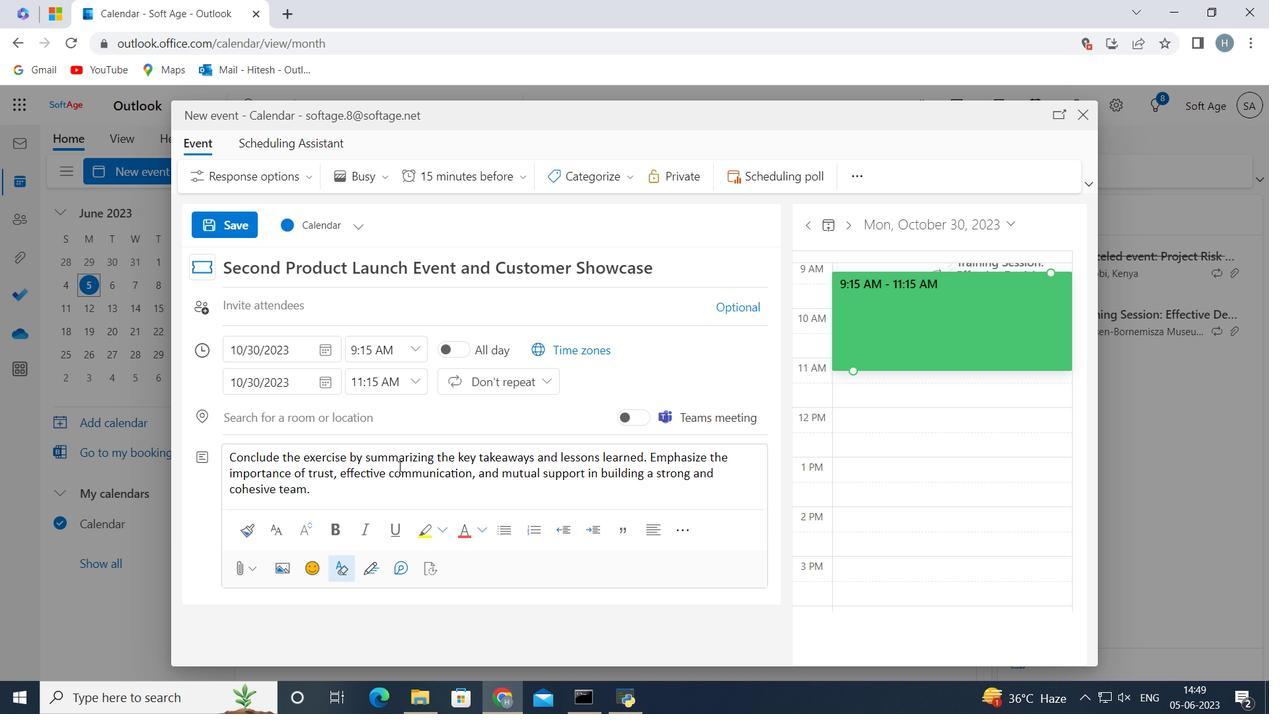 
Action: Mouse scrolled (399, 466) with delta (0, 0)
Screenshot: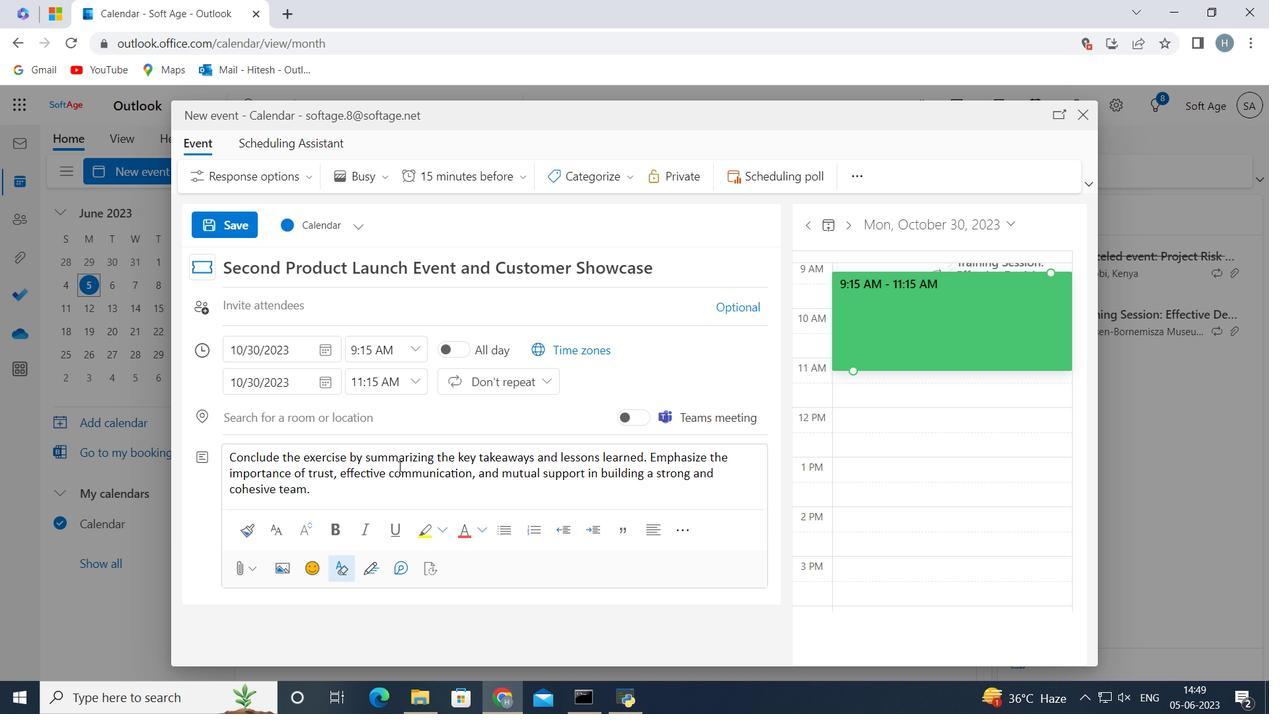 
Action: Mouse moved to (614, 182)
Screenshot: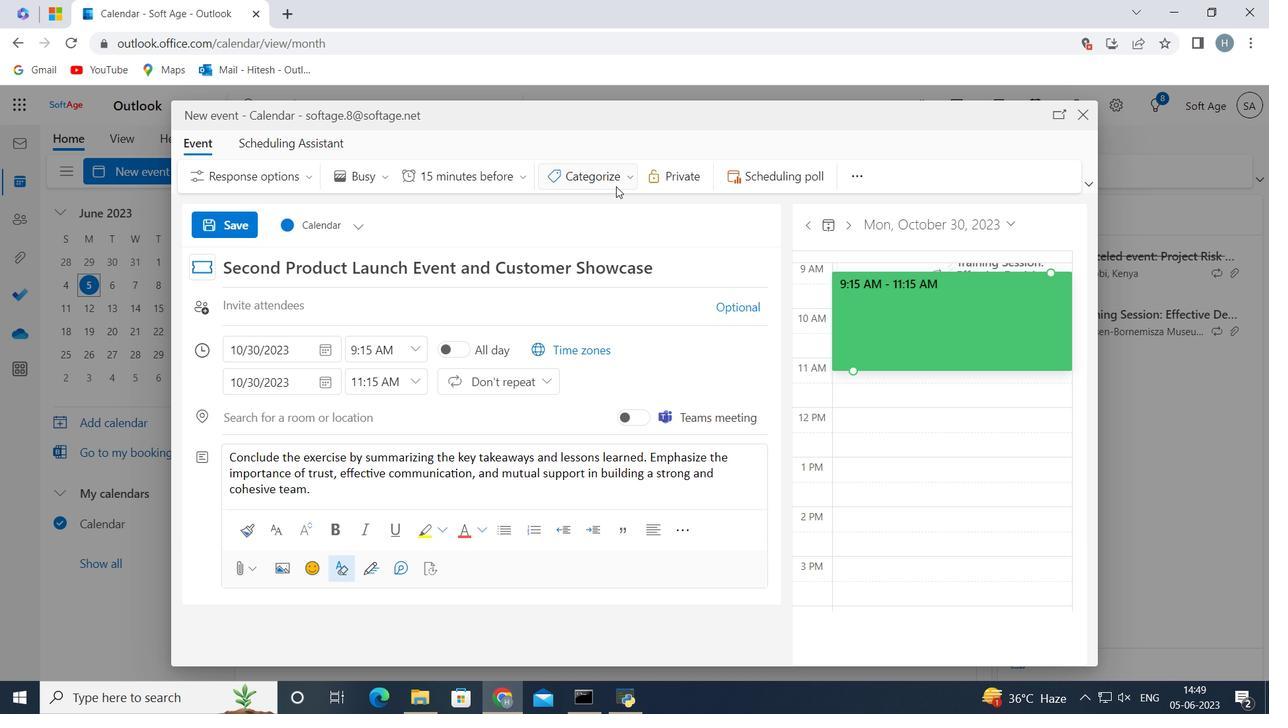 
Action: Mouse pressed left at (614, 182)
Screenshot: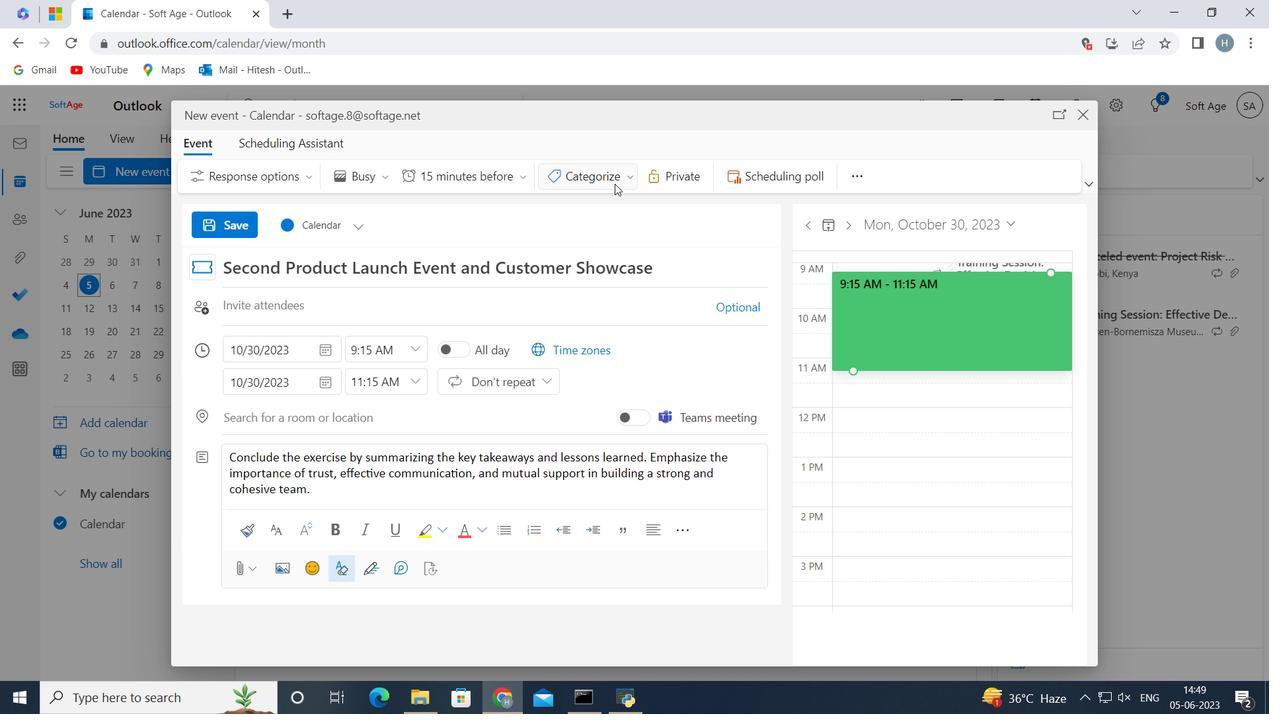 
Action: Mouse moved to (624, 253)
Screenshot: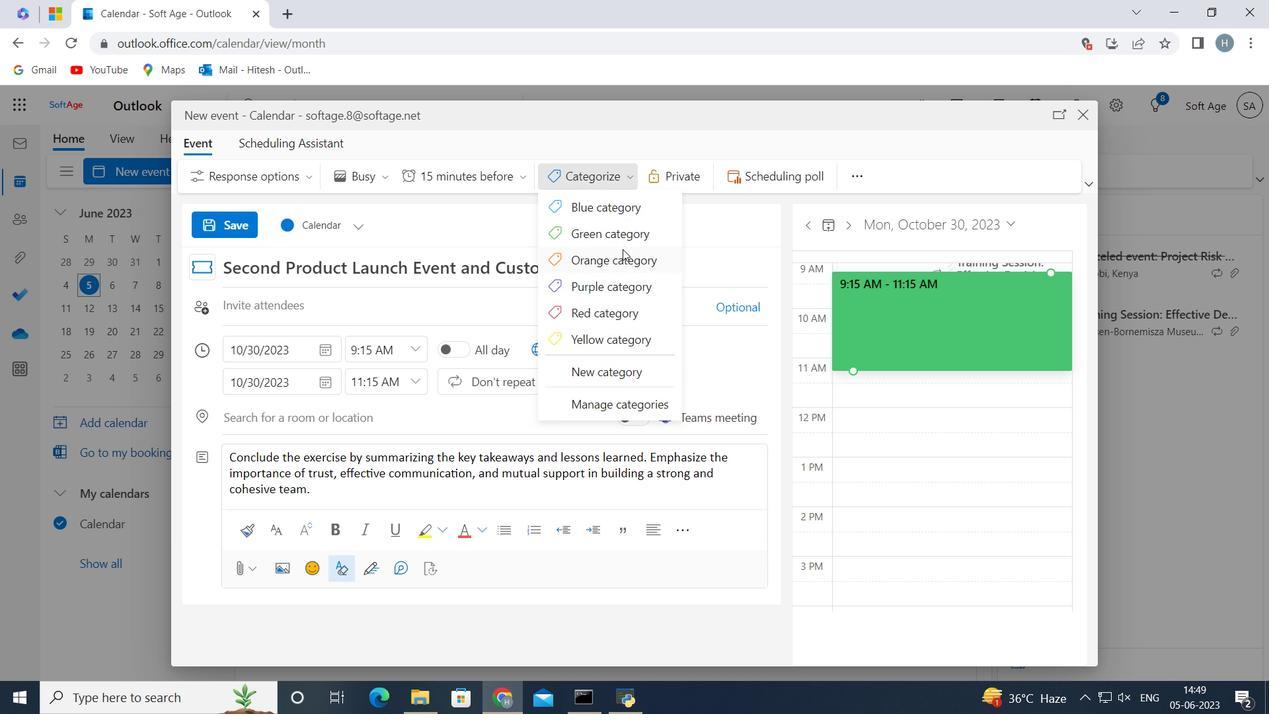 
Action: Mouse pressed left at (624, 253)
Screenshot: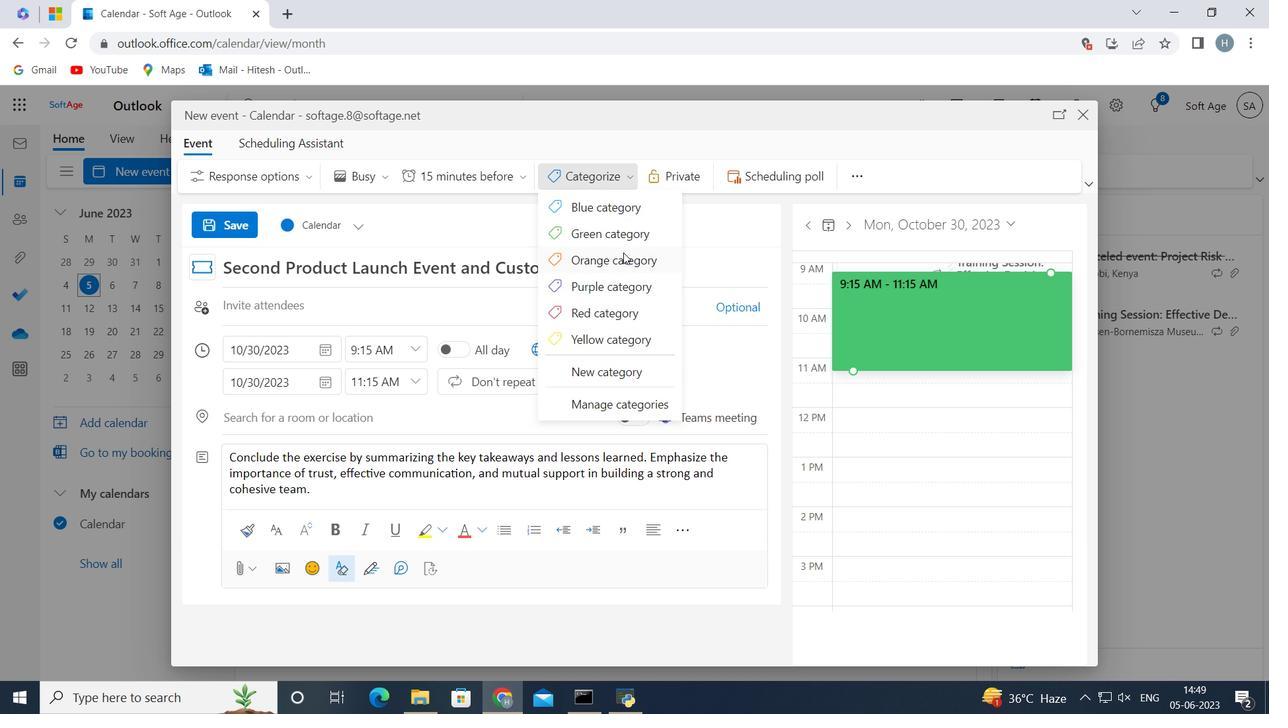 
Action: Mouse moved to (499, 417)
Screenshot: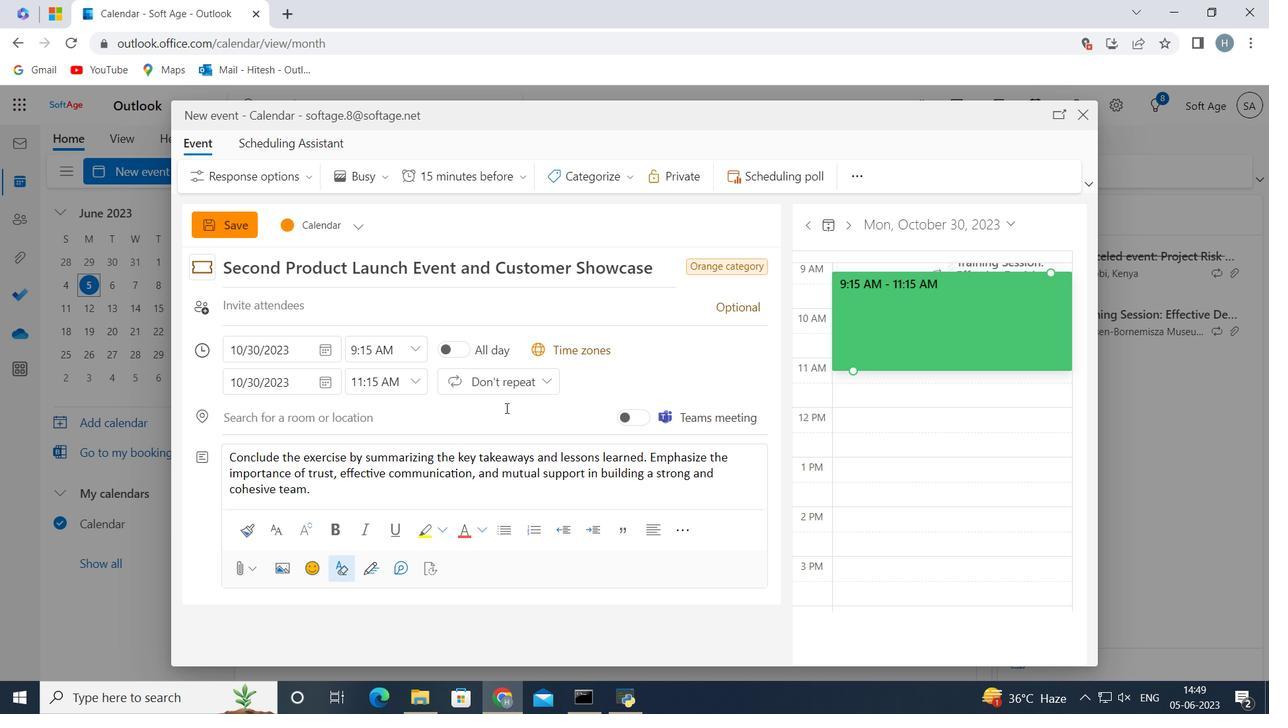 
Action: Mouse pressed left at (499, 417)
Screenshot: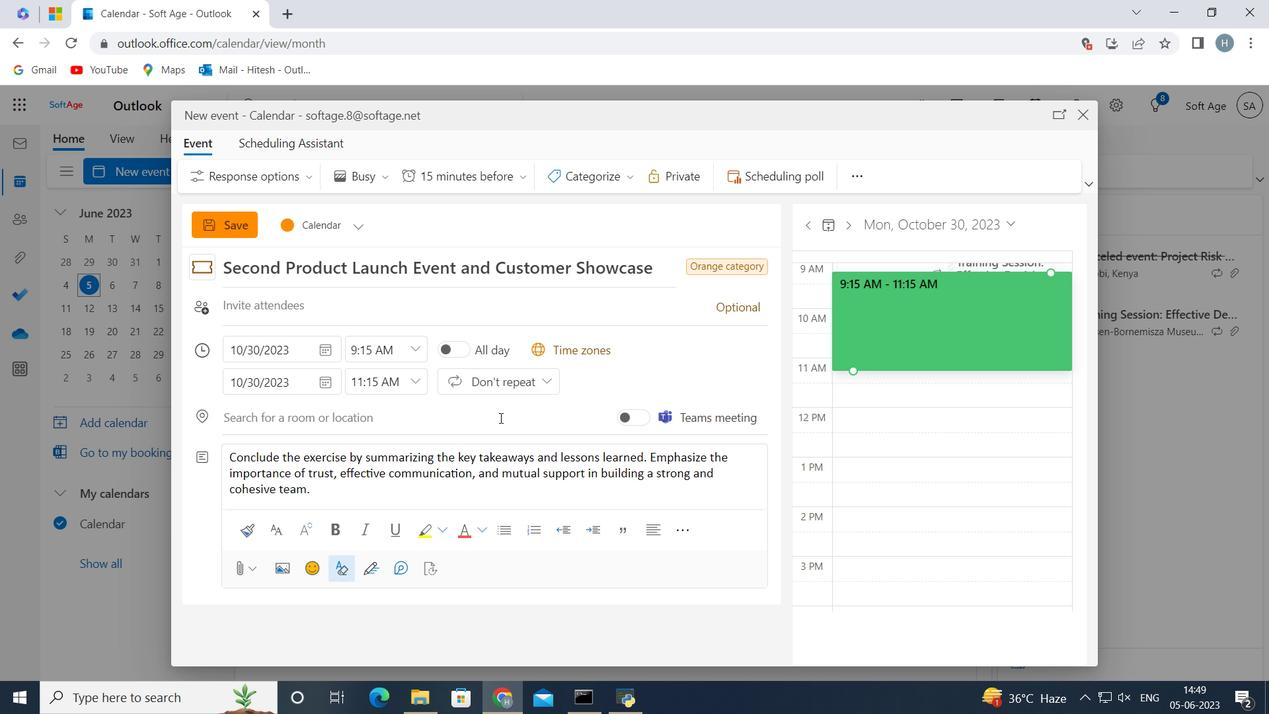 
Action: Key pressed <Key.shift>Bergen,<Key.space><Key.shift><Key.shift><Key.shift><Key.shift><Key.shift><Key.shift><Key.shift><Key.shift>Norway<Key.space>
Screenshot: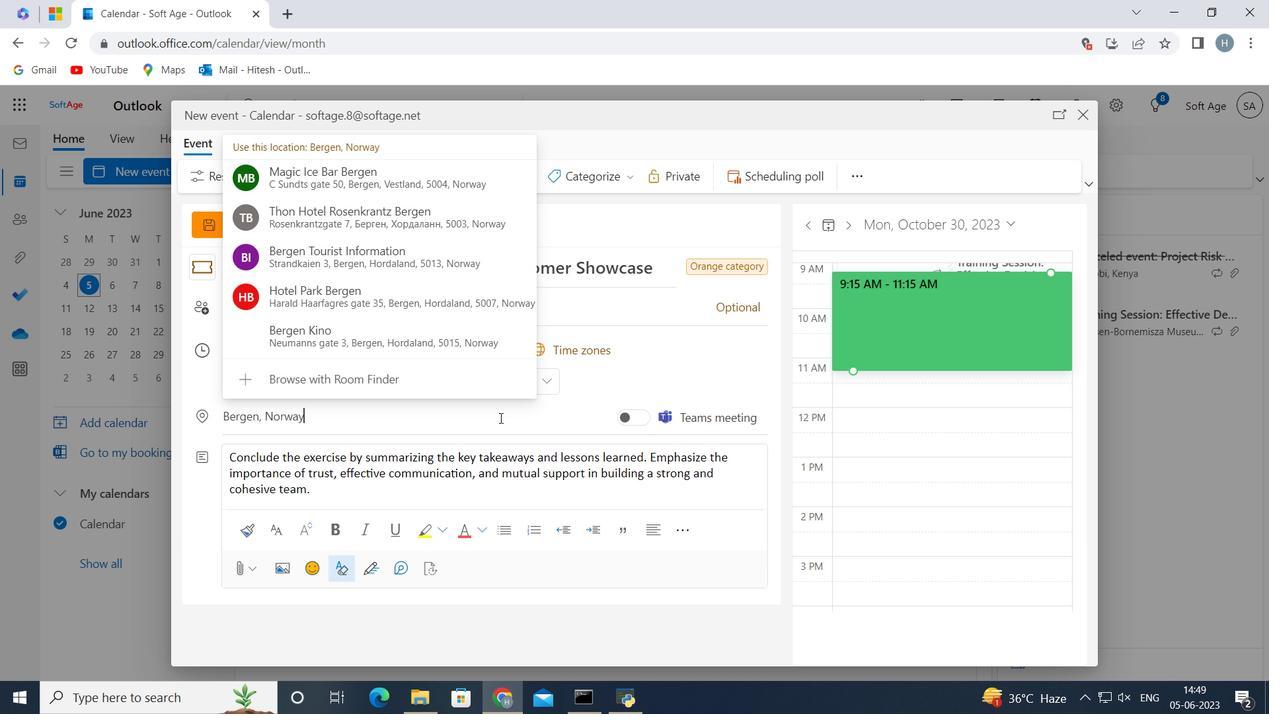 
Action: Mouse moved to (682, 355)
Screenshot: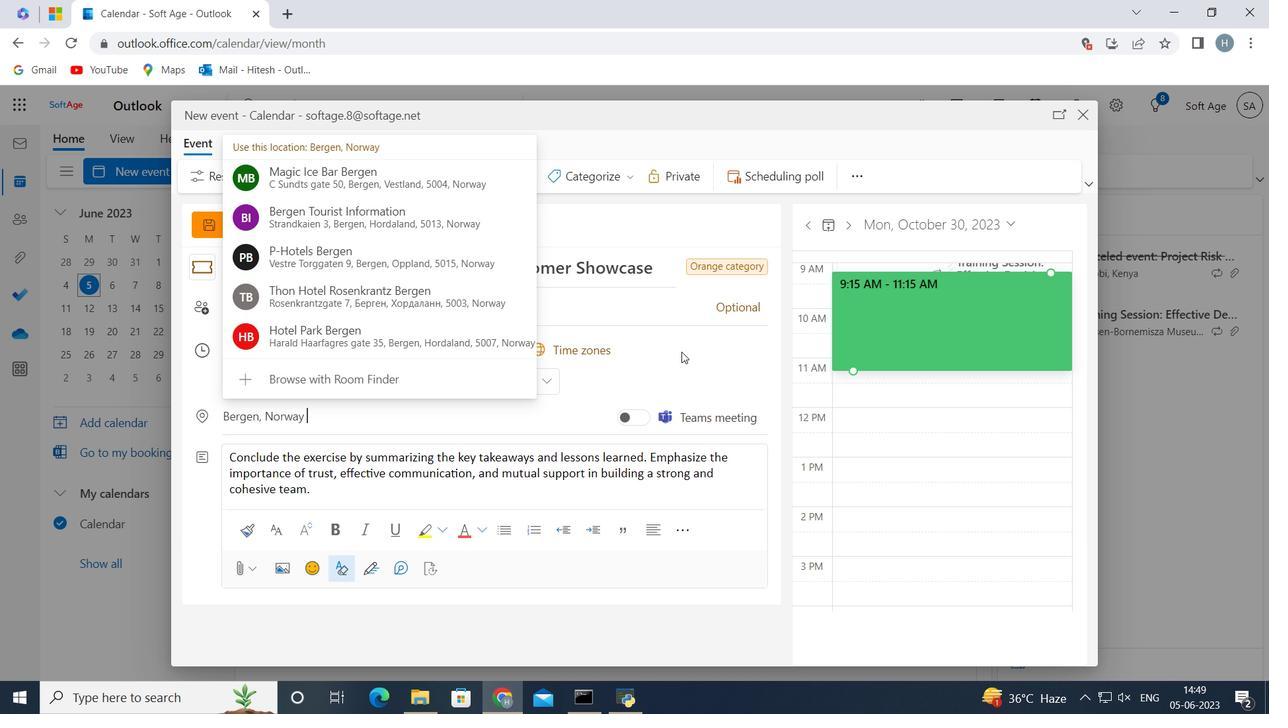
Action: Mouse pressed left at (682, 355)
Screenshot: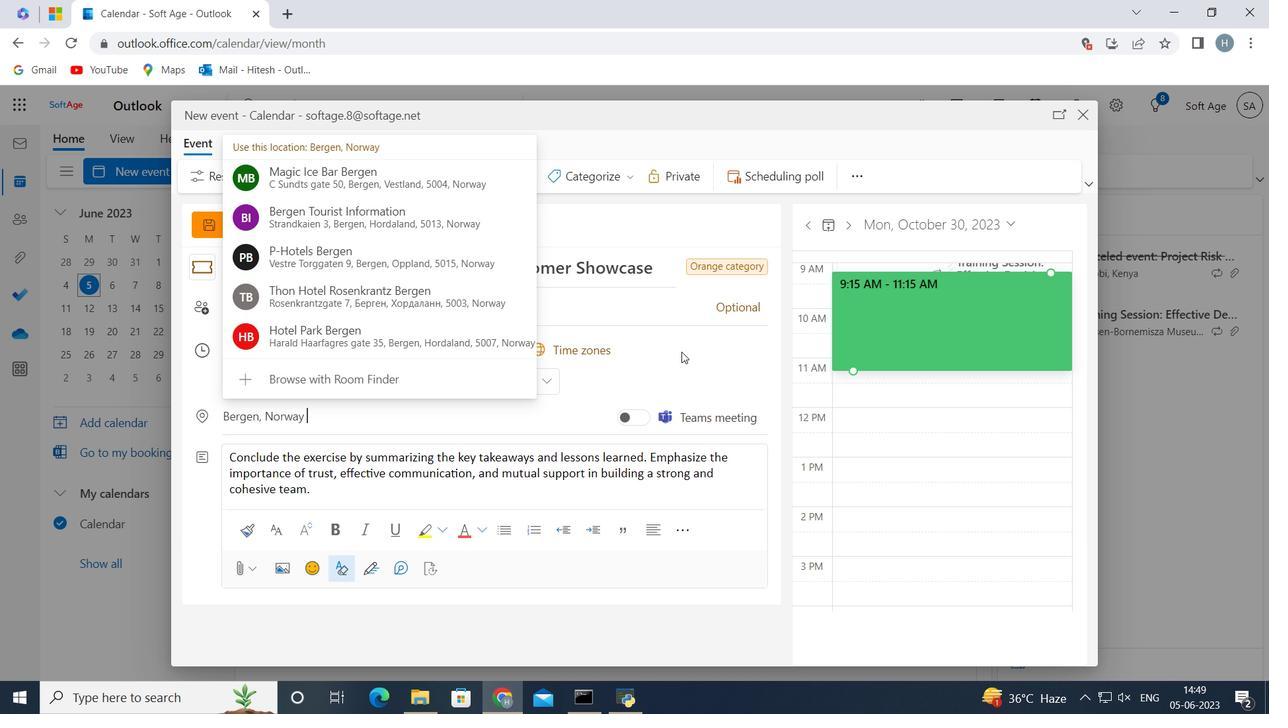 
Action: Mouse moved to (562, 307)
Screenshot: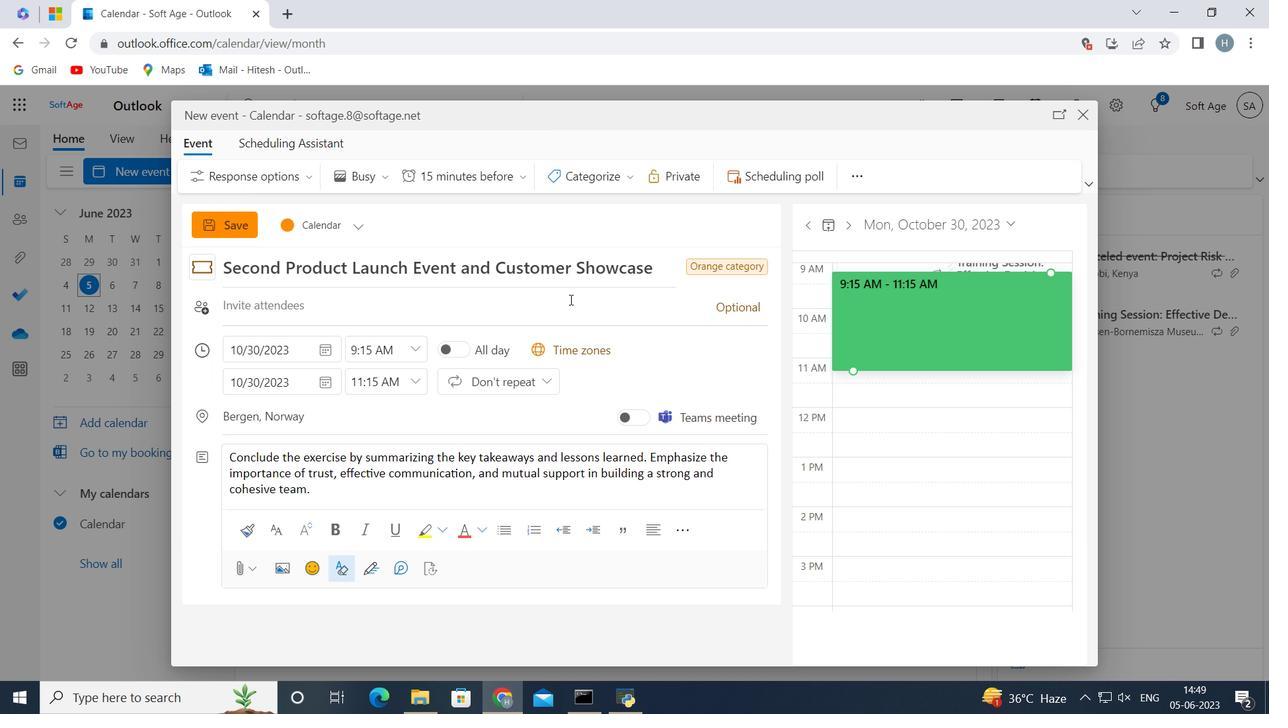 
Action: Mouse pressed left at (562, 307)
Screenshot: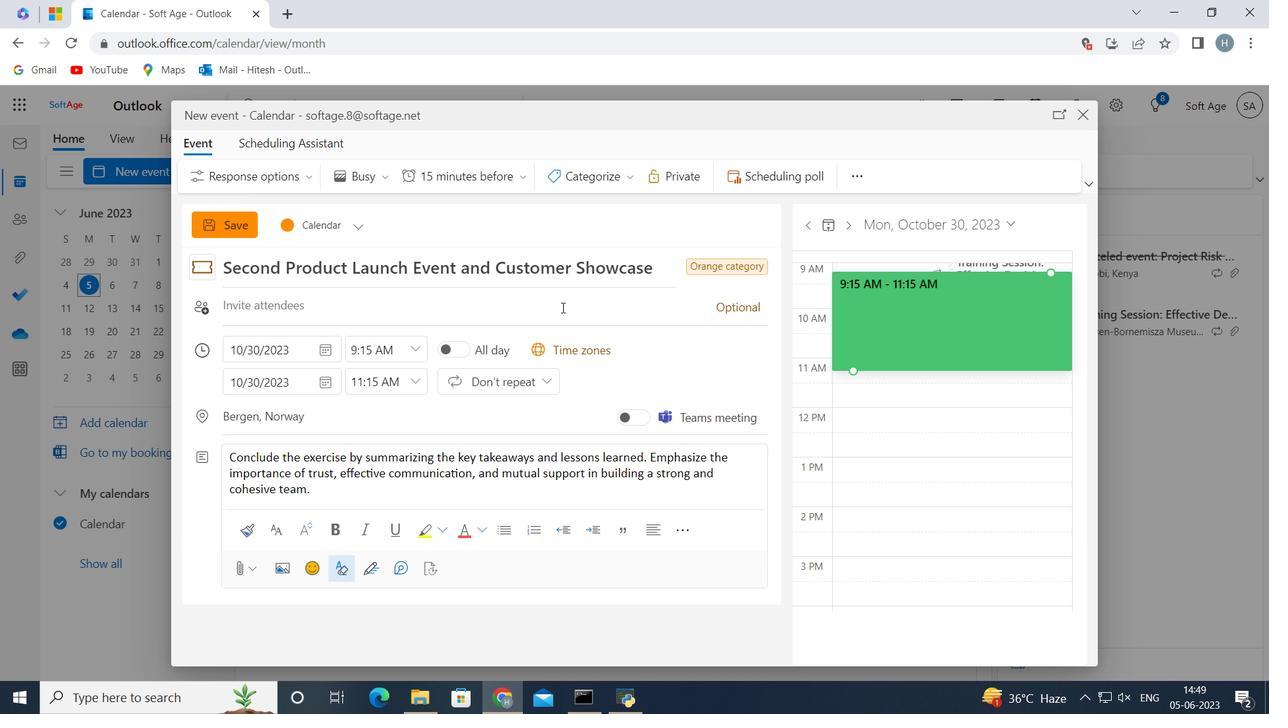 
Action: Key pressed softage.1<Key.shift>@softage.net
Screenshot: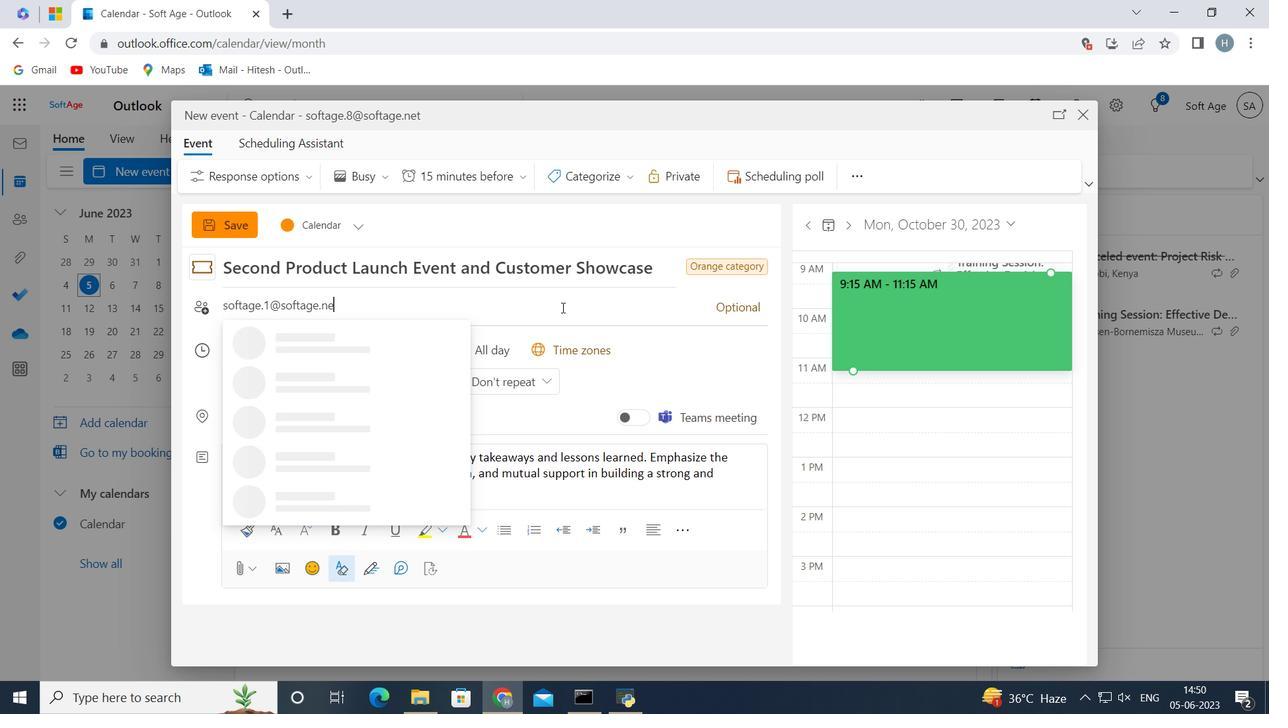 
Action: Mouse moved to (398, 342)
Screenshot: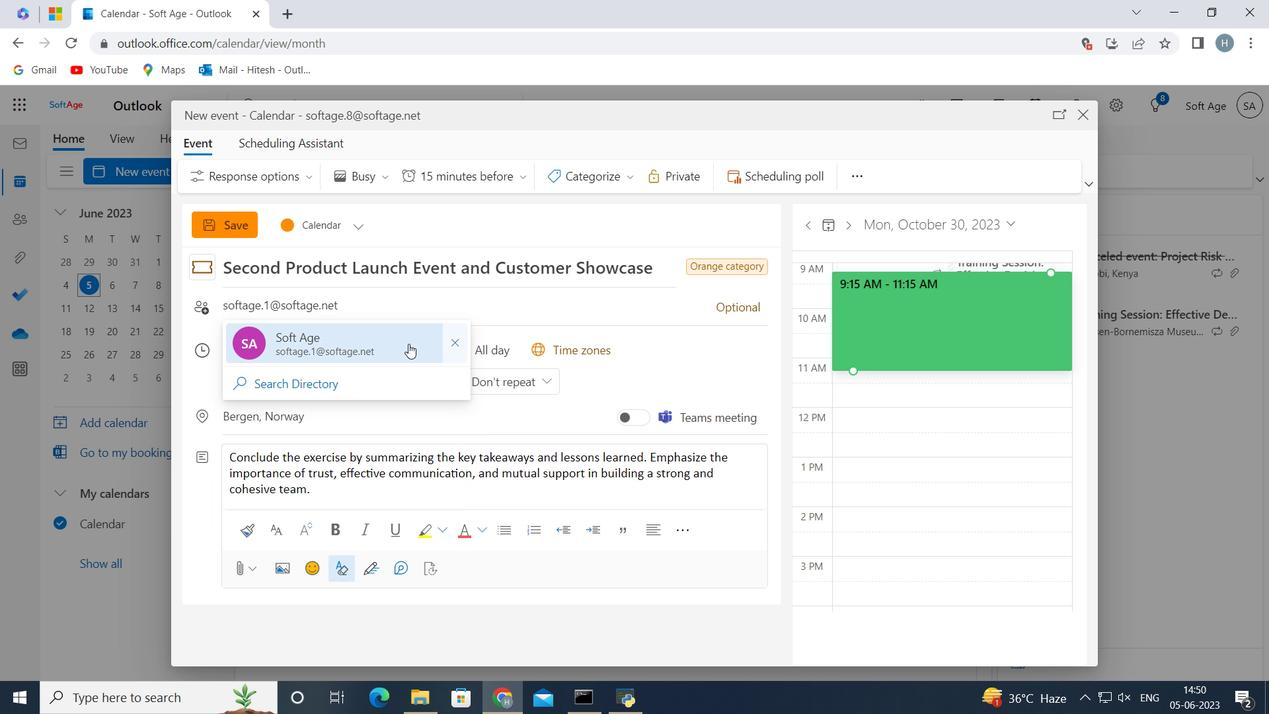 
Action: Mouse pressed left at (398, 342)
Screenshot: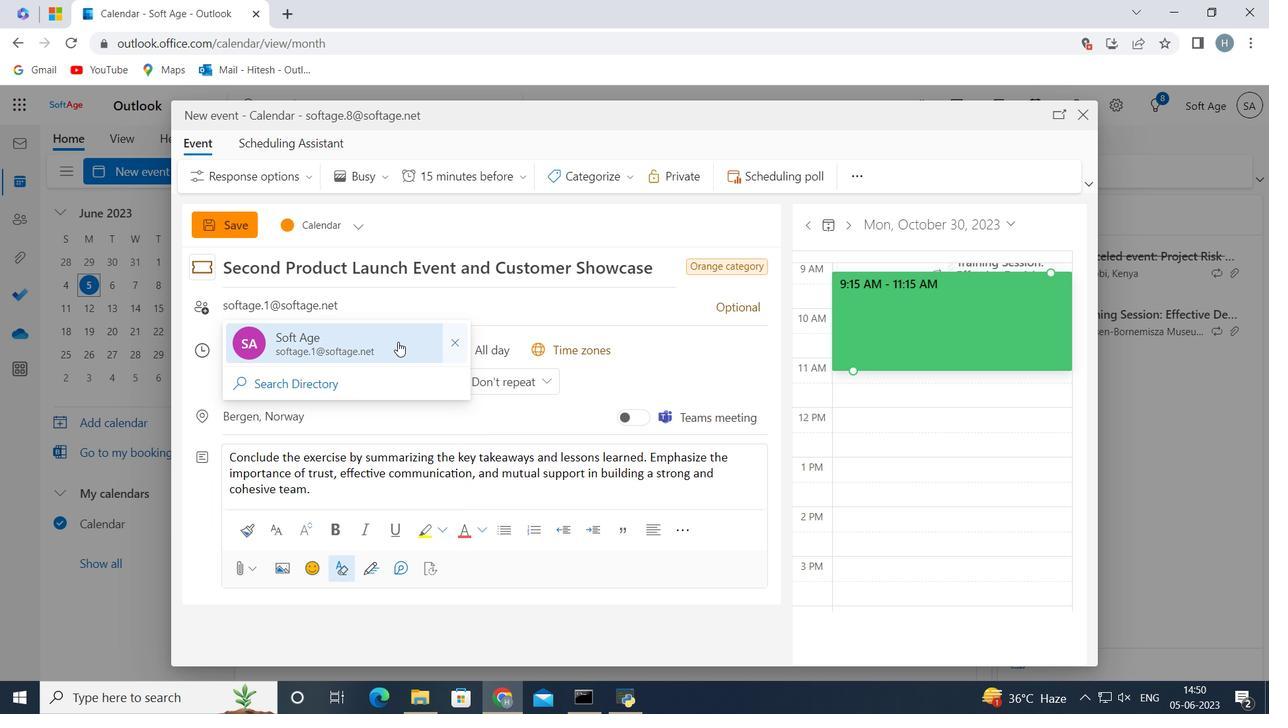 
Action: Mouse moved to (423, 305)
Screenshot: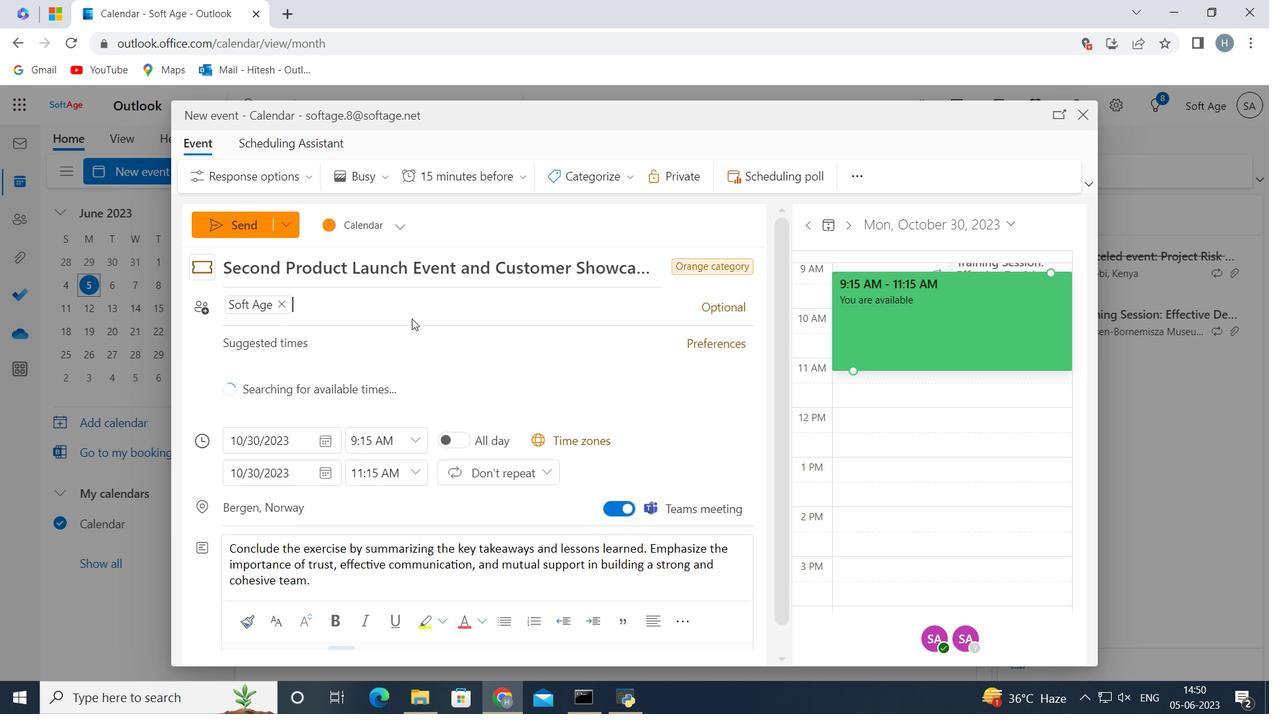 
Action: Key pressed softage.2<Key.shift>@softage.net
Screenshot: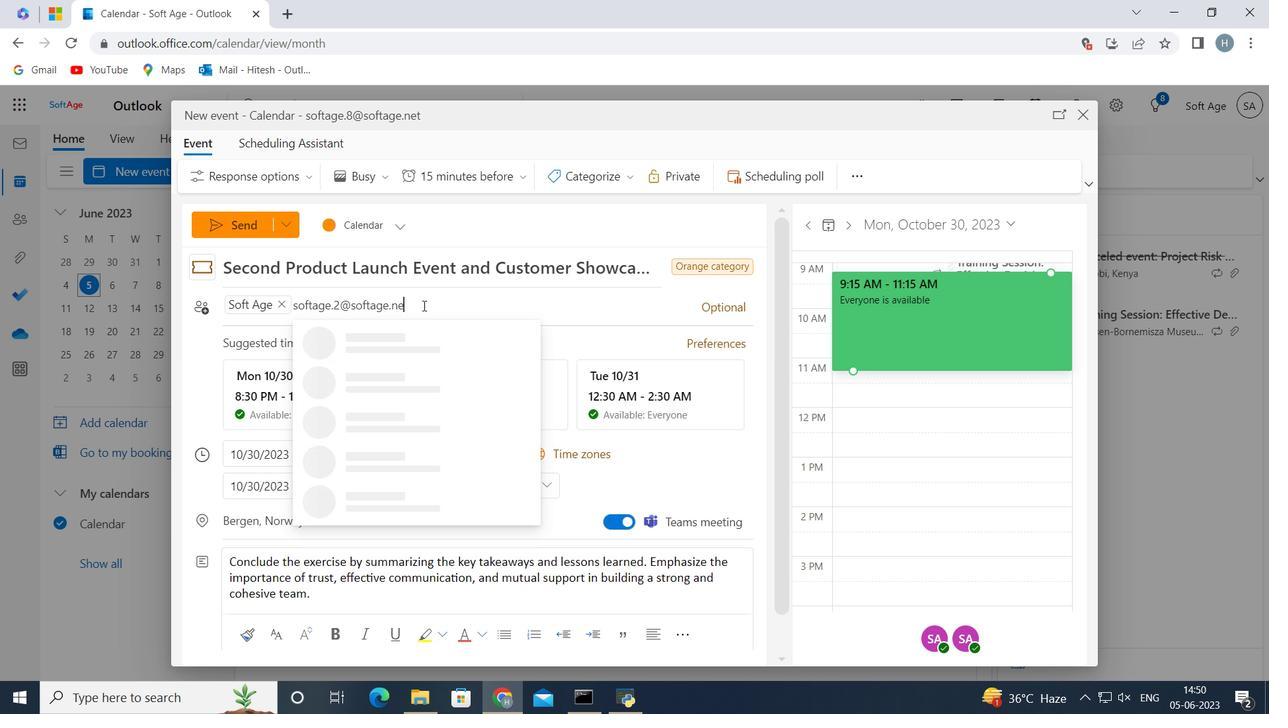 
Action: Mouse moved to (394, 333)
Screenshot: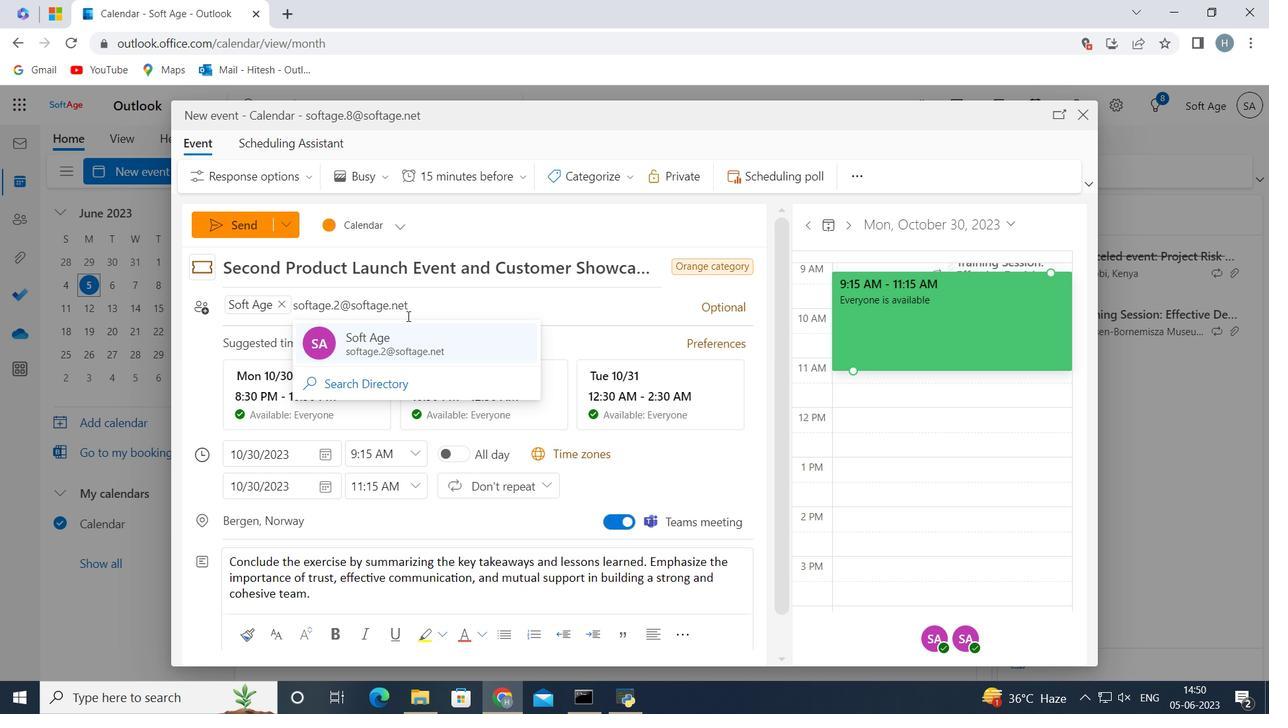 
Action: Mouse pressed left at (394, 333)
Screenshot: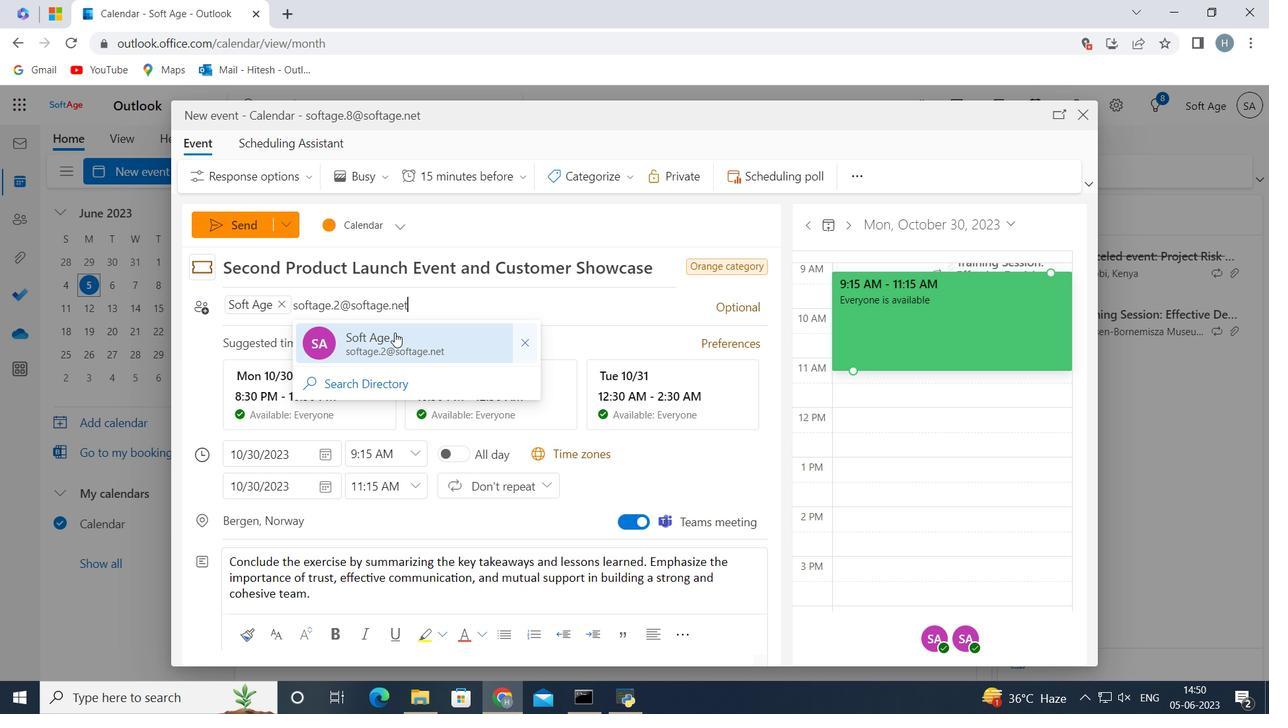 
Action: Mouse moved to (517, 175)
Screenshot: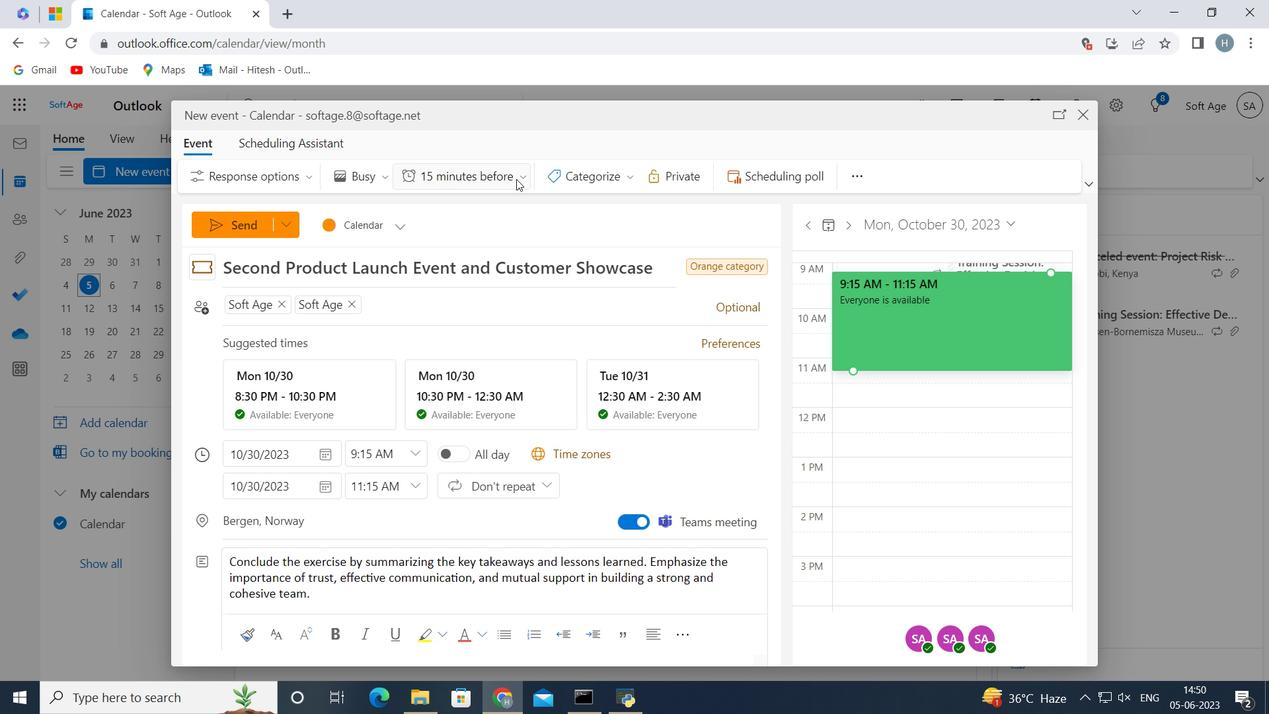 
Action: Mouse pressed left at (517, 175)
Screenshot: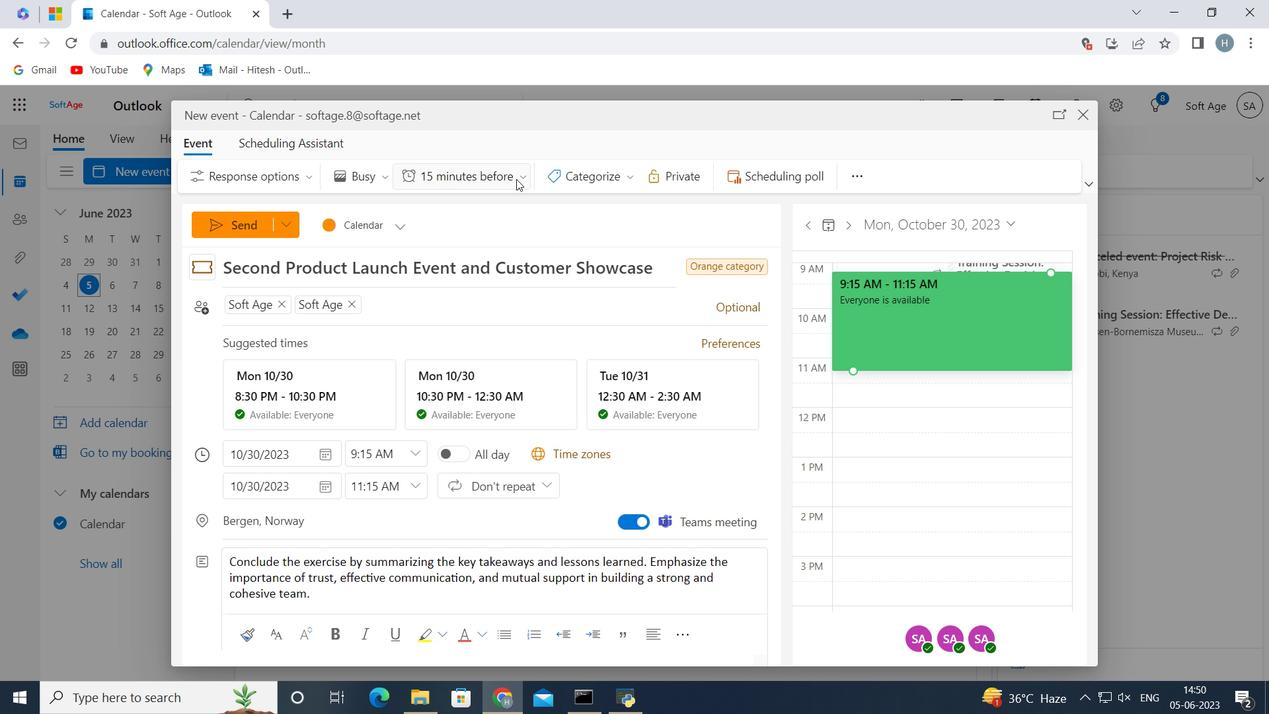
Action: Mouse moved to (482, 502)
Screenshot: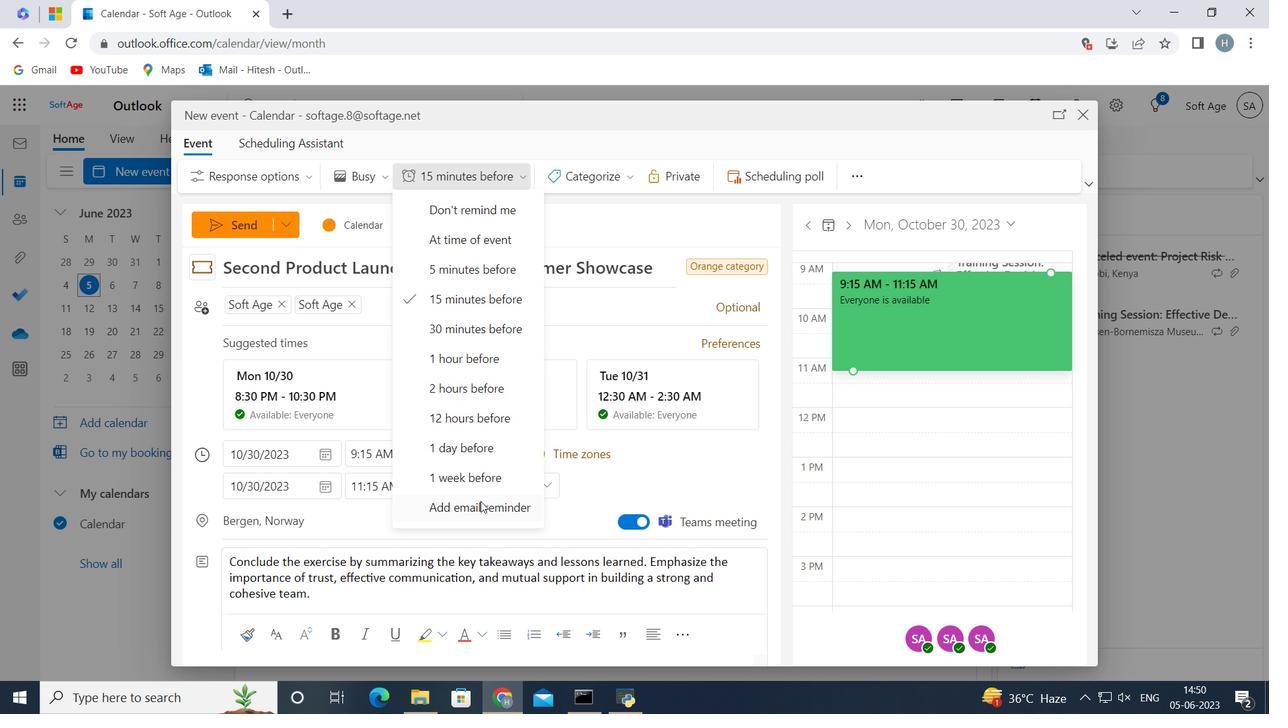 
Action: Mouse pressed left at (482, 502)
Screenshot: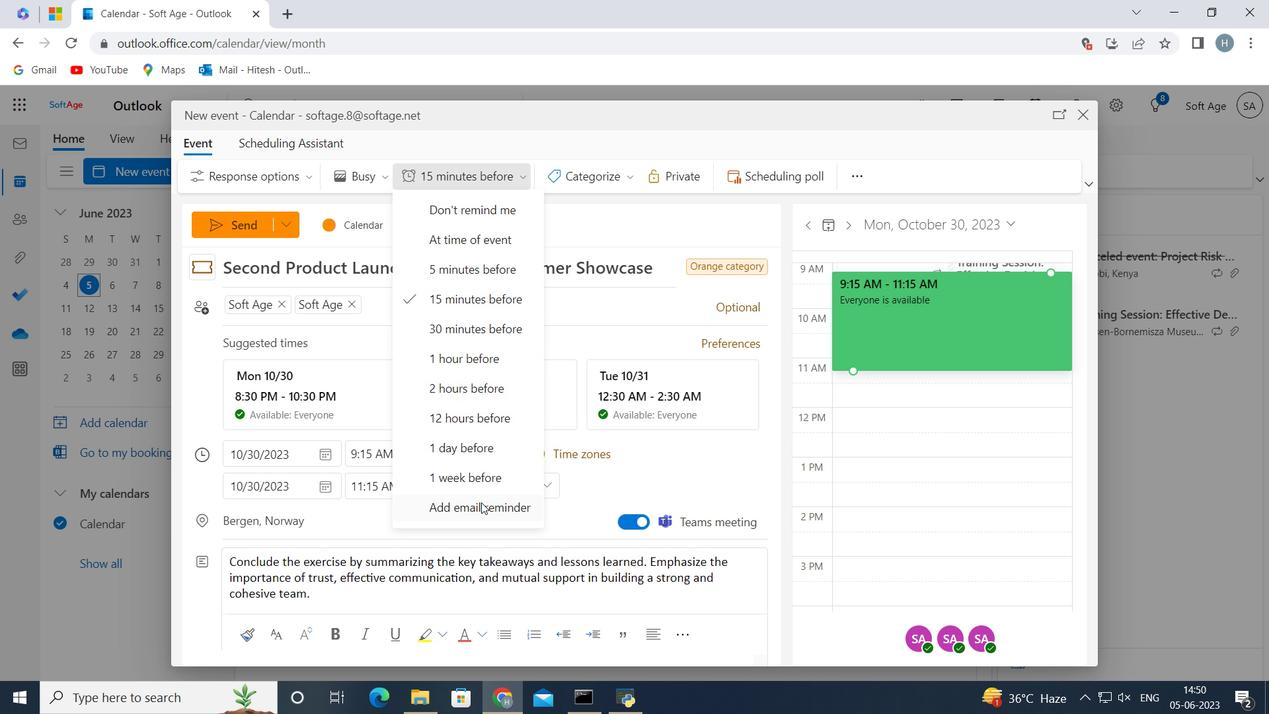 
Action: Mouse moved to (489, 274)
Screenshot: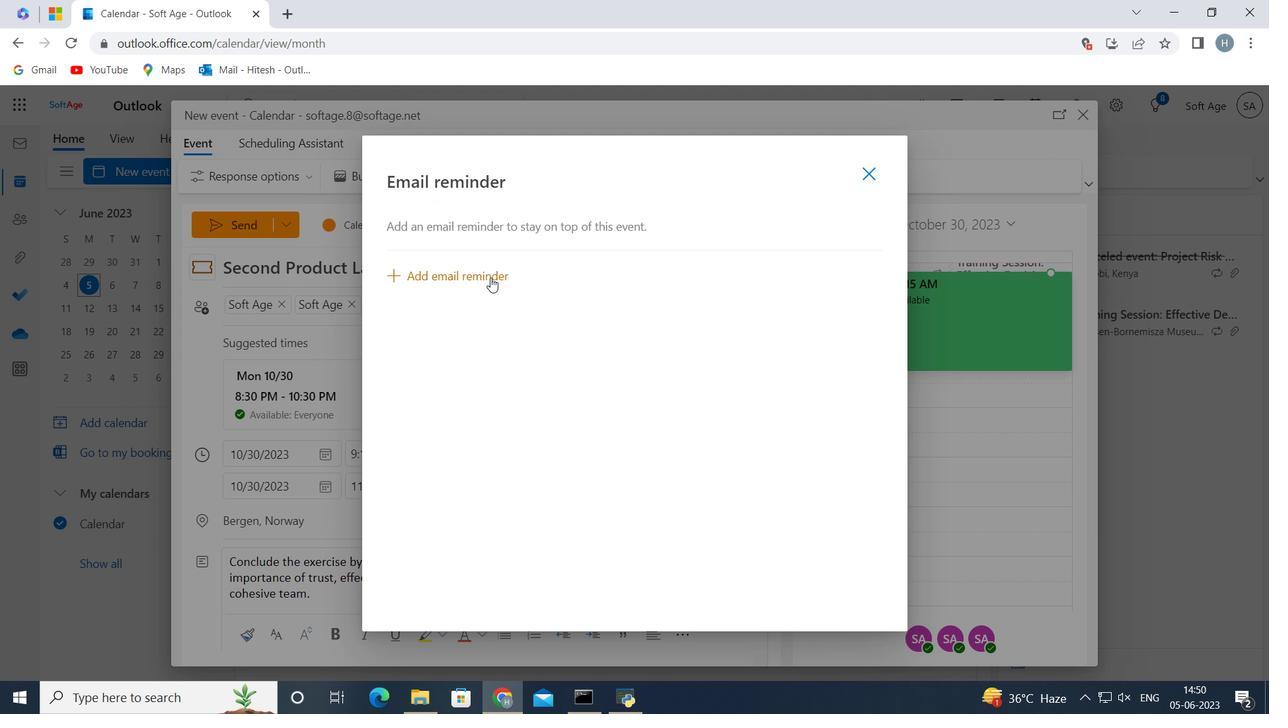 
Action: Mouse pressed left at (489, 274)
Screenshot: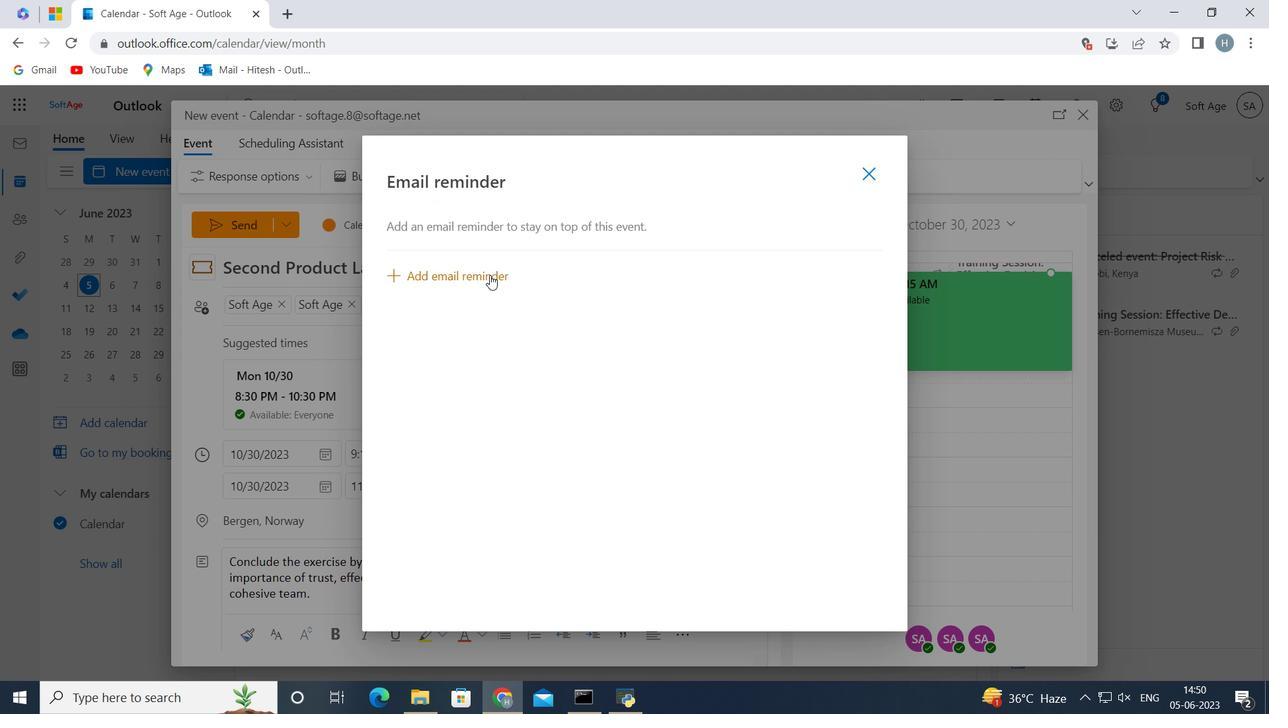 
Action: Mouse moved to (561, 264)
Screenshot: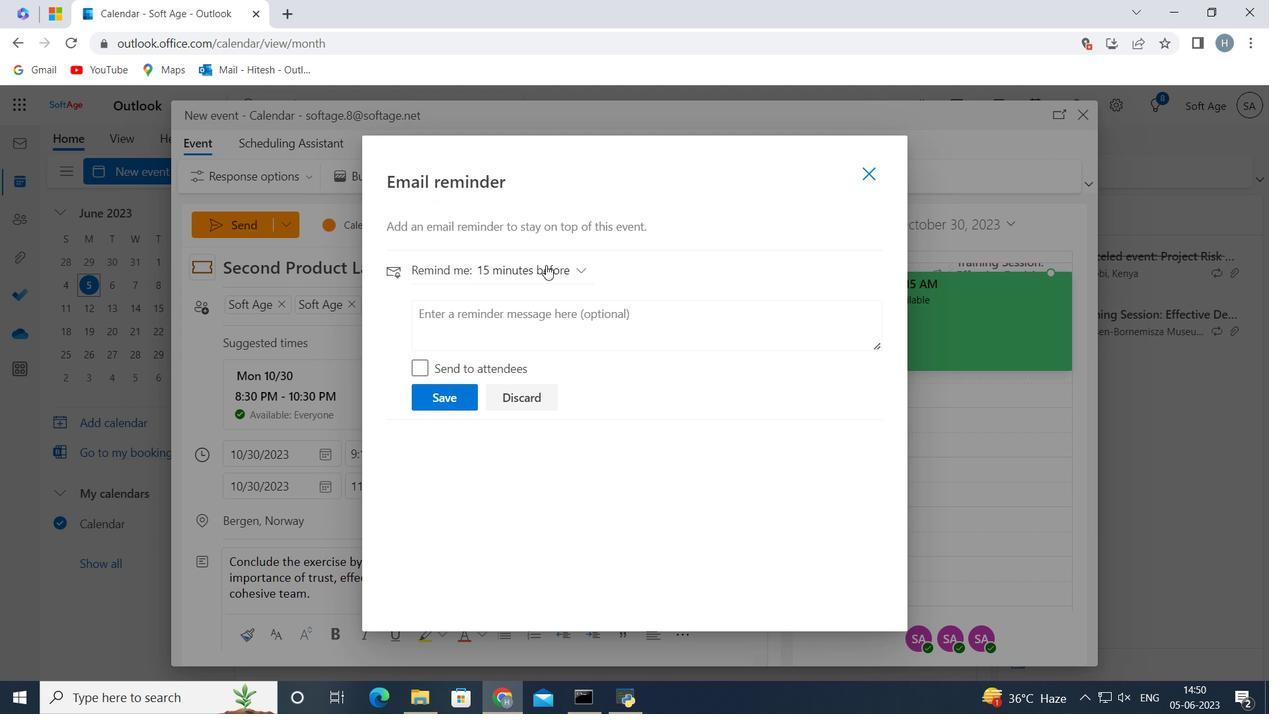 
Action: Mouse pressed left at (561, 264)
Screenshot: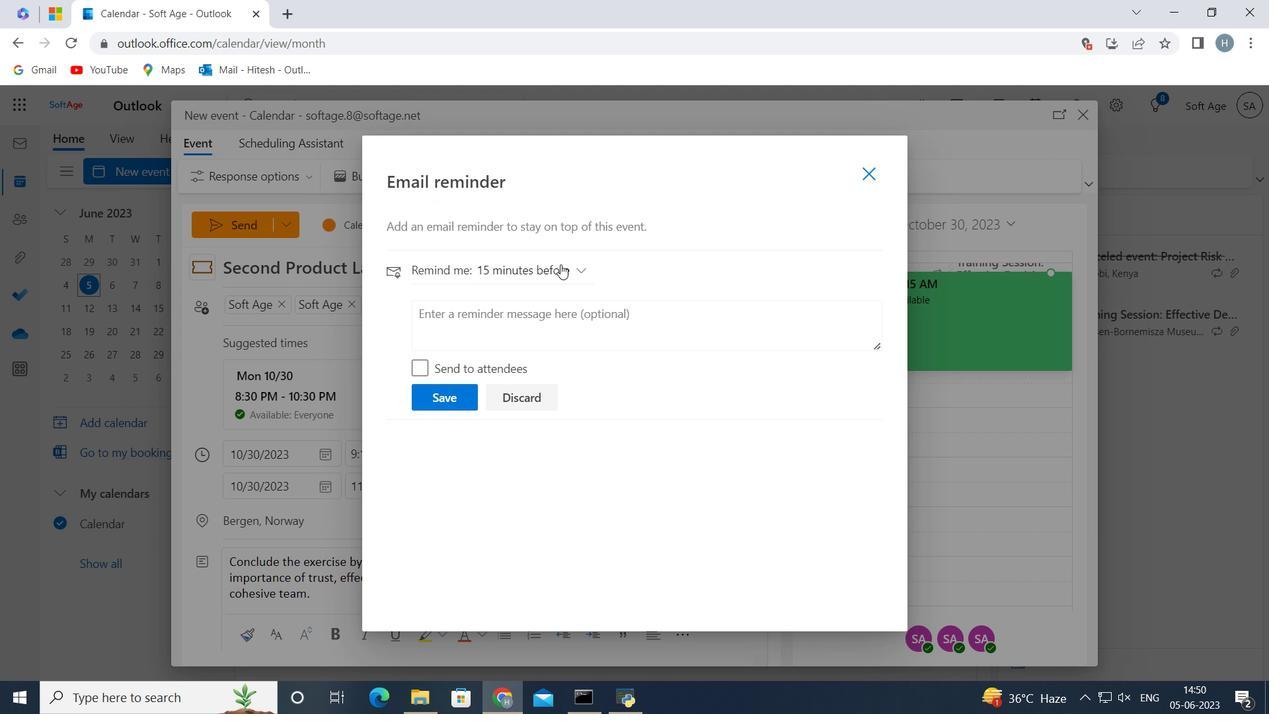 
Action: Mouse moved to (523, 562)
Screenshot: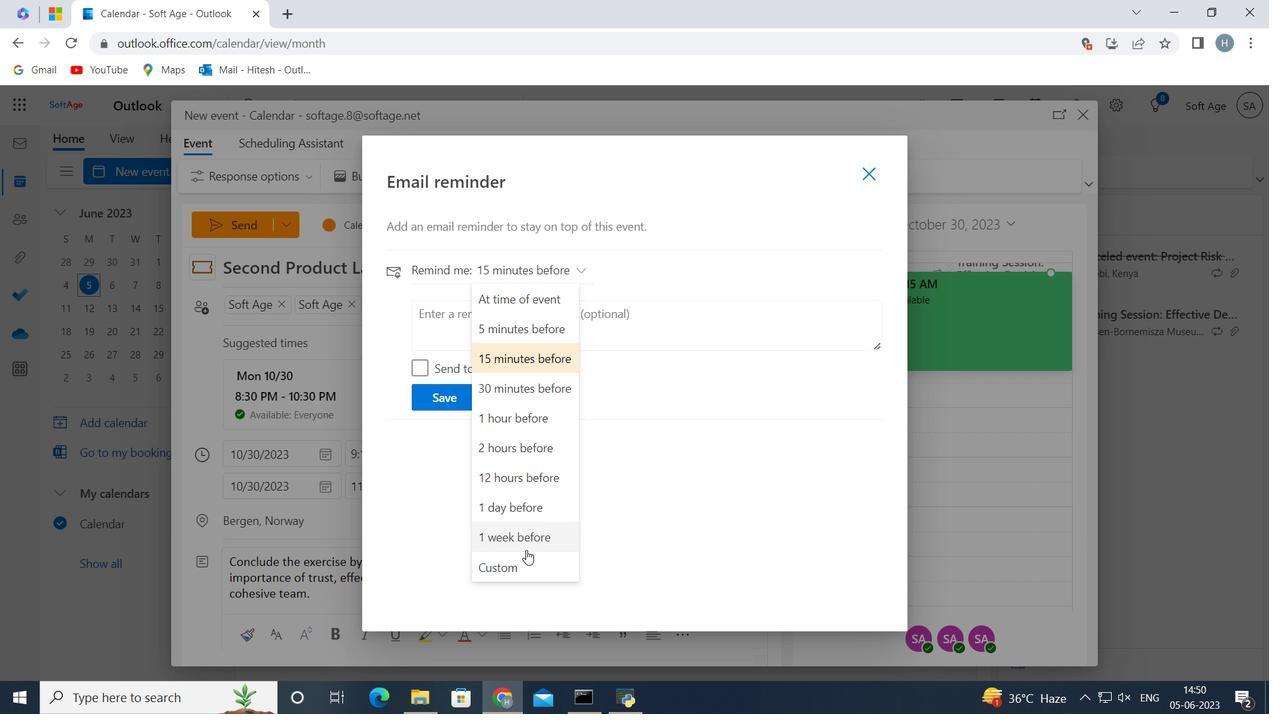 
Action: Mouse pressed left at (523, 562)
Screenshot: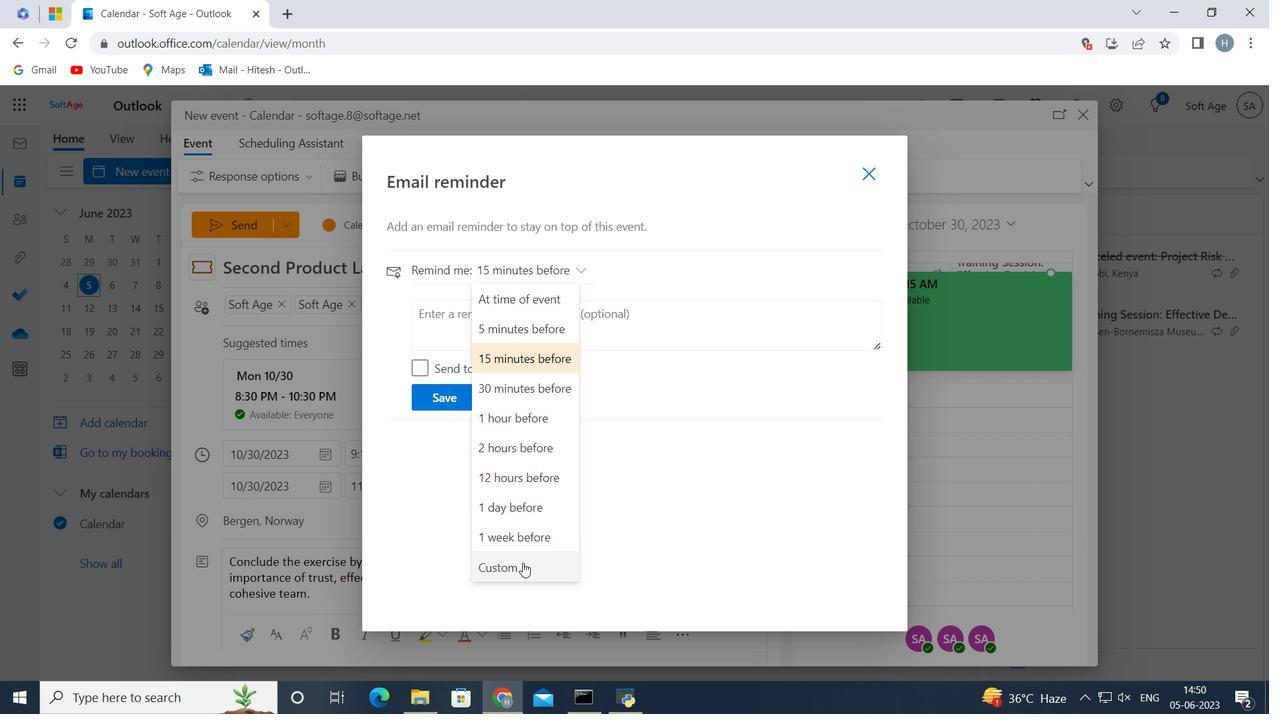 
Action: Mouse moved to (522, 355)
Screenshot: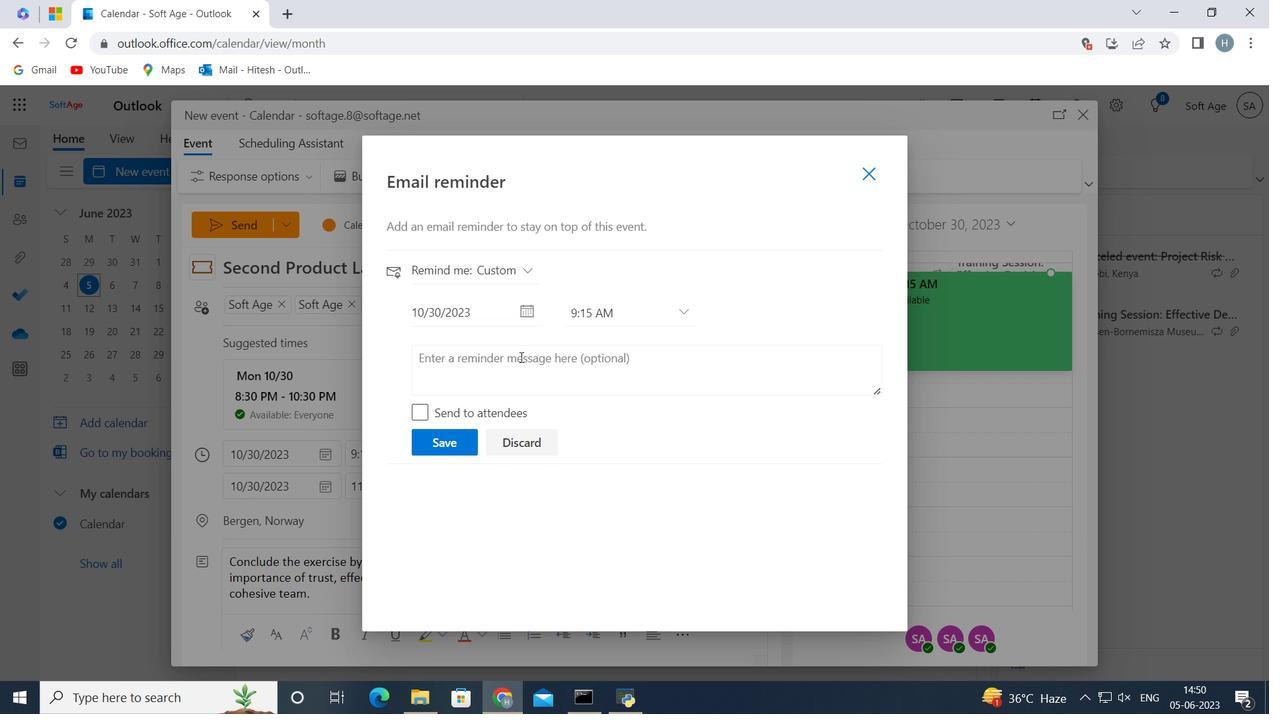 
Action: Mouse pressed left at (522, 355)
Screenshot: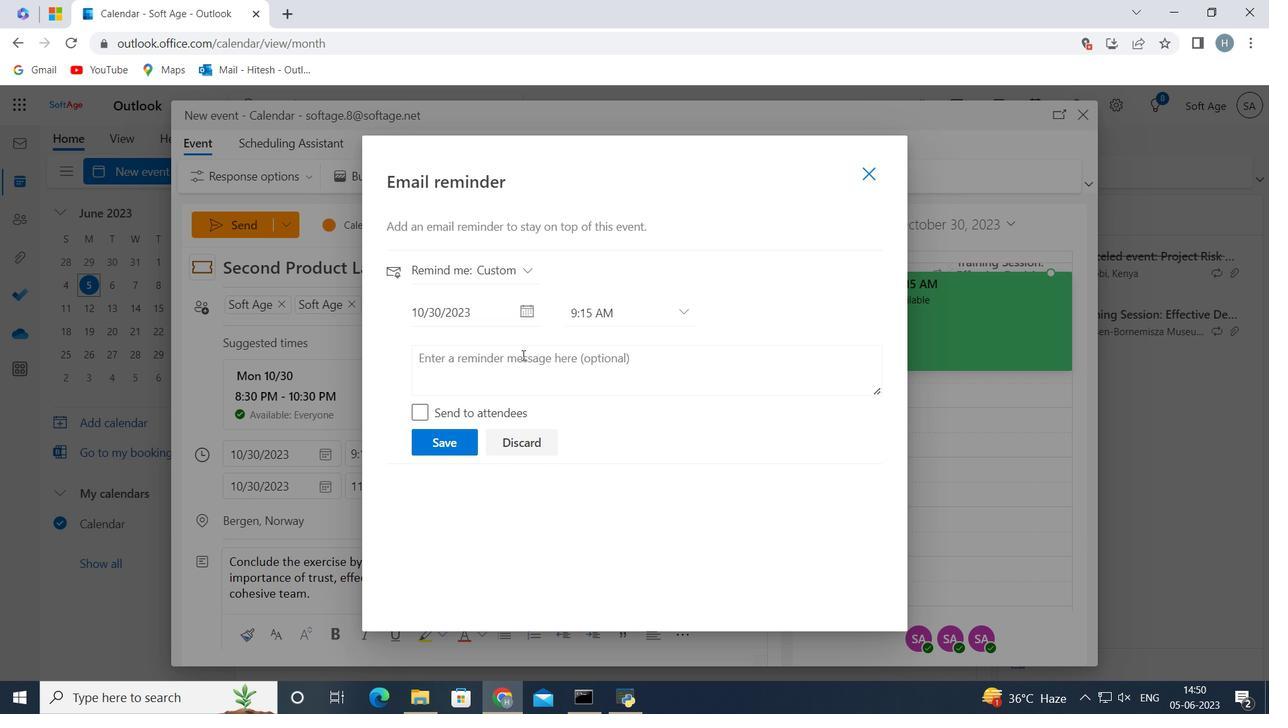 
Action: Key pressed 88<Key.space><Key.shift>Day<Key.space><Key.shift>before
Screenshot: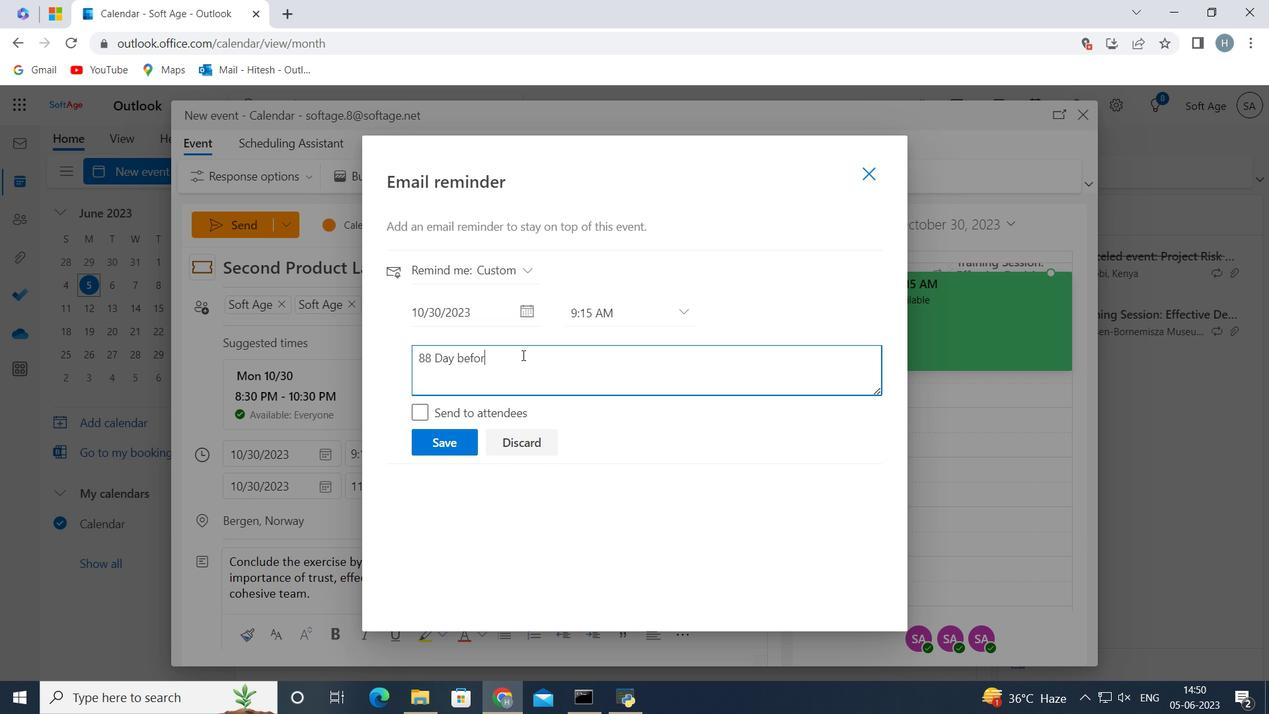 
Action: Mouse moved to (455, 438)
Screenshot: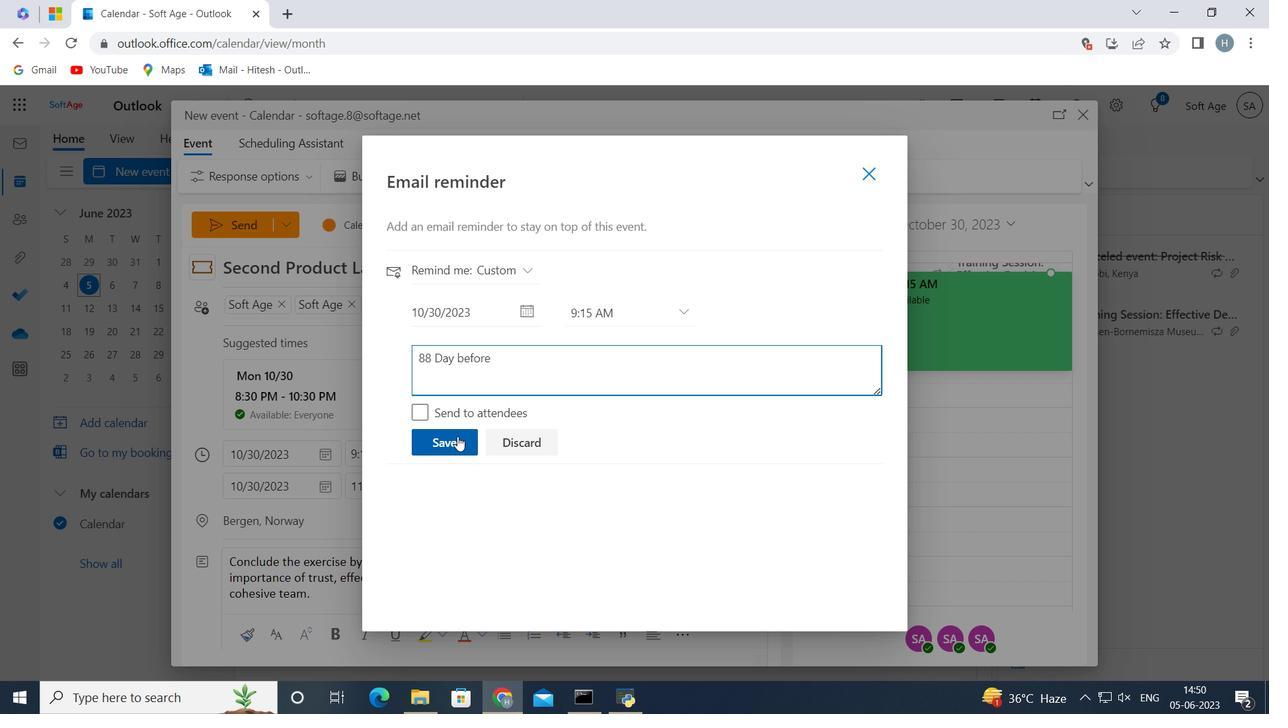
Action: Mouse pressed left at (455, 438)
Screenshot: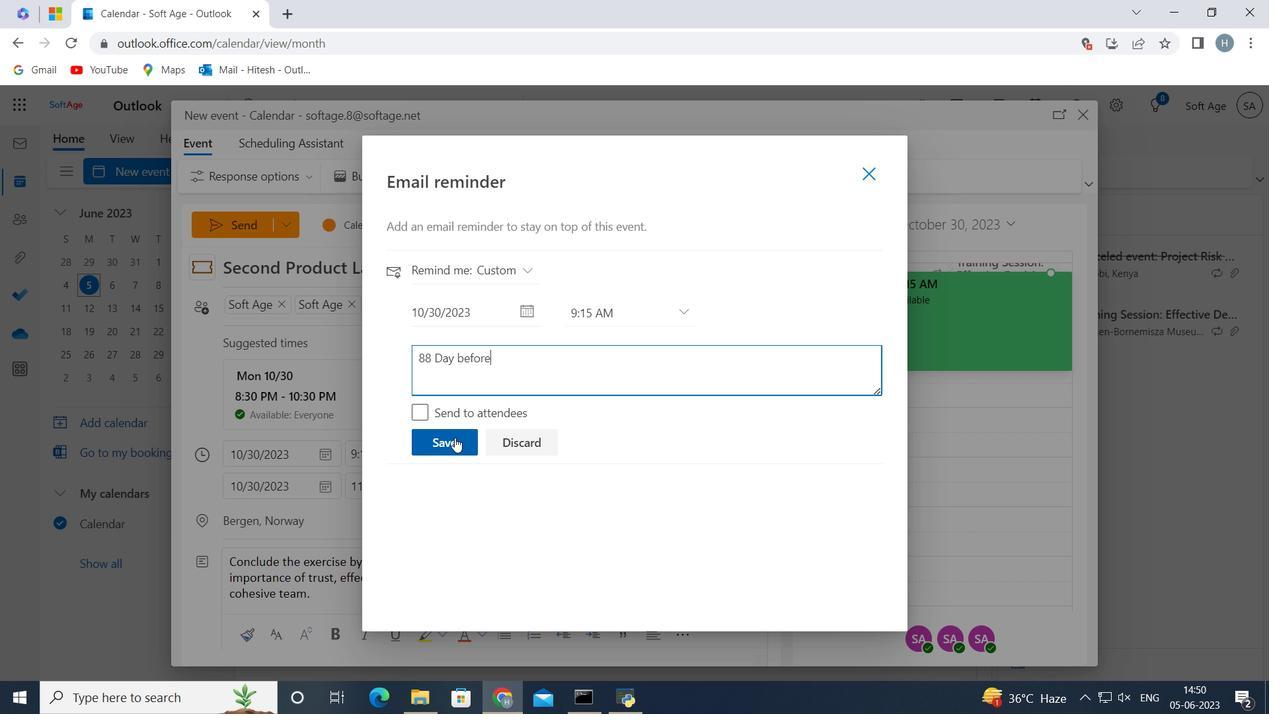 
Action: Mouse moved to (868, 179)
Screenshot: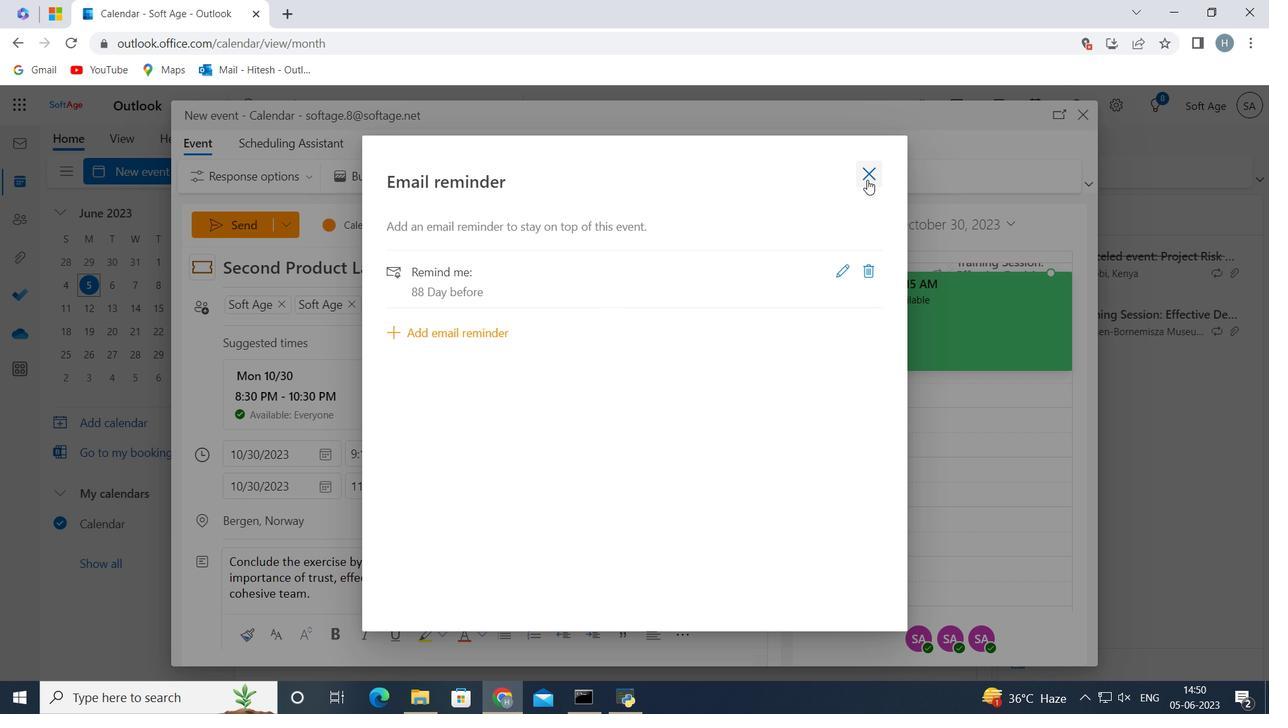 
Action: Mouse pressed left at (868, 179)
Screenshot: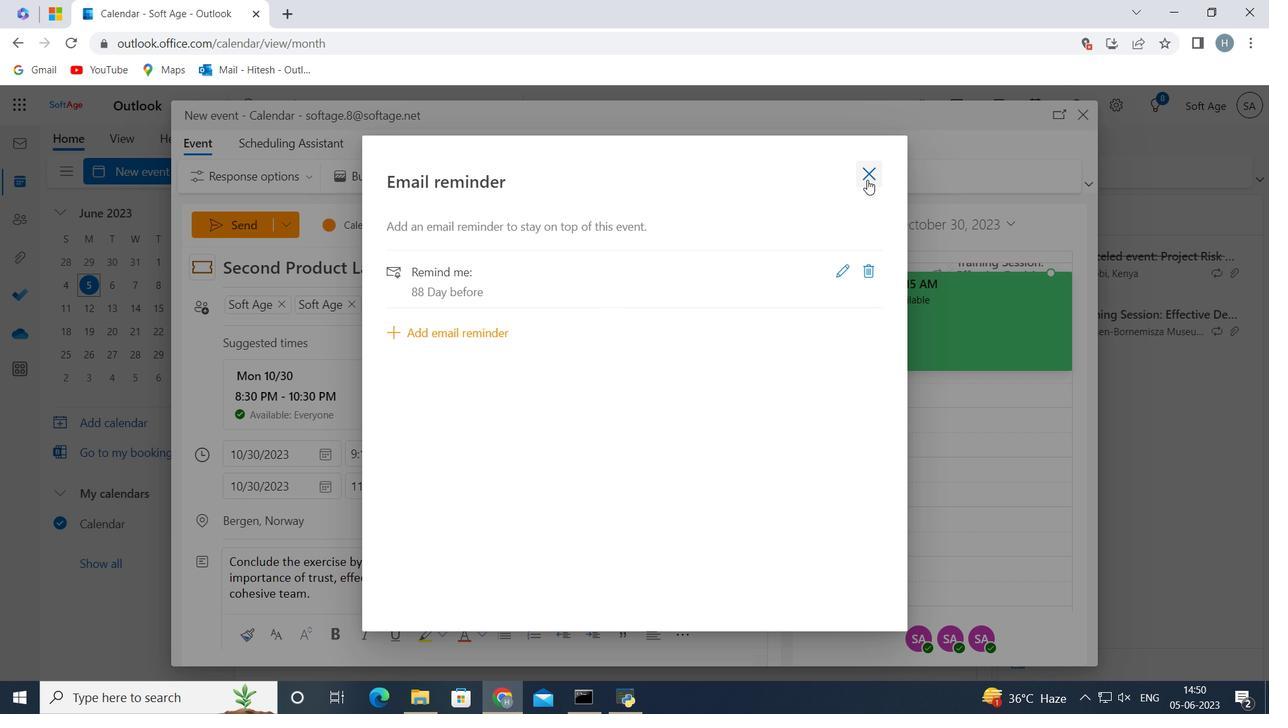 
Action: Mouse moved to (253, 225)
Screenshot: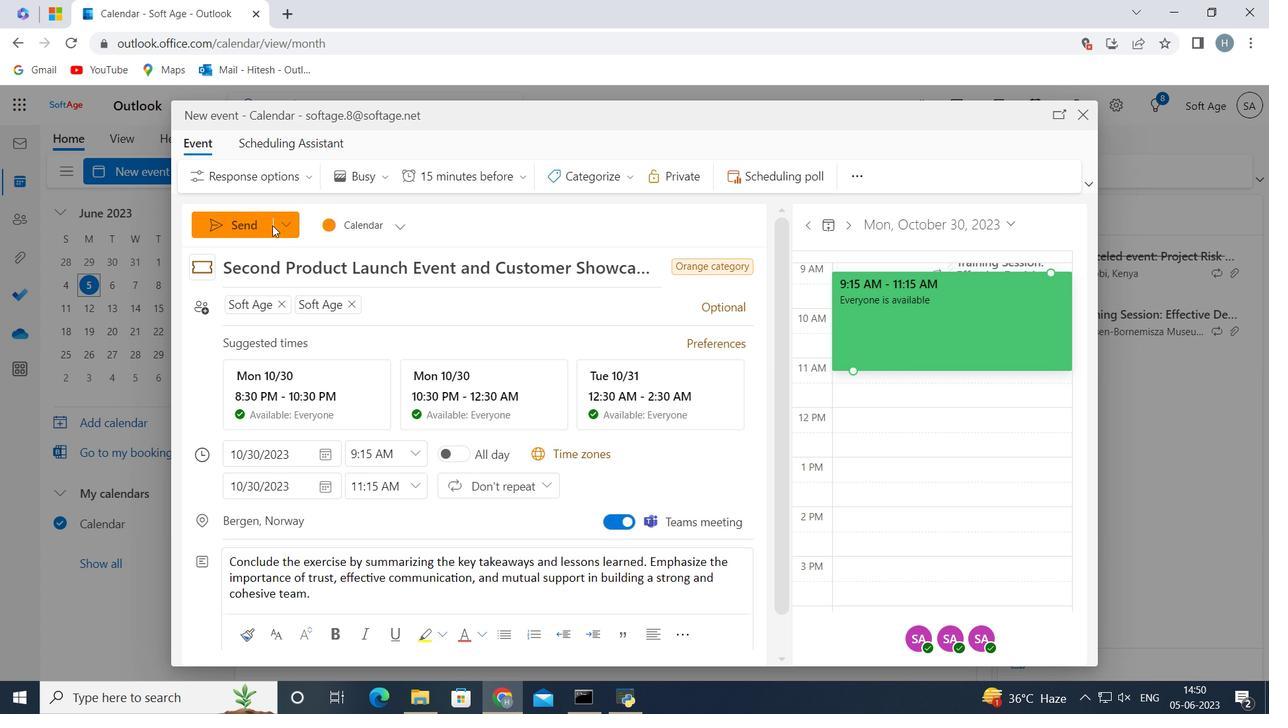 
Action: Mouse pressed left at (253, 225)
Screenshot: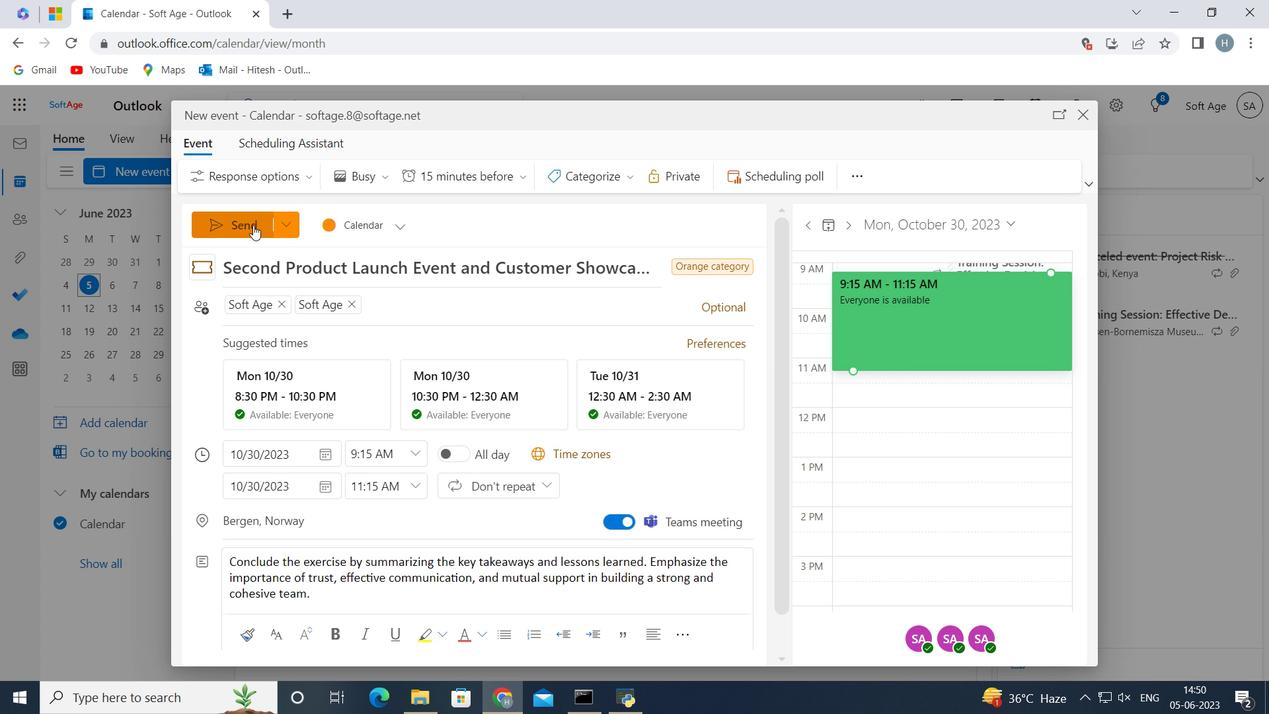 
Action: Mouse moved to (421, 265)
Screenshot: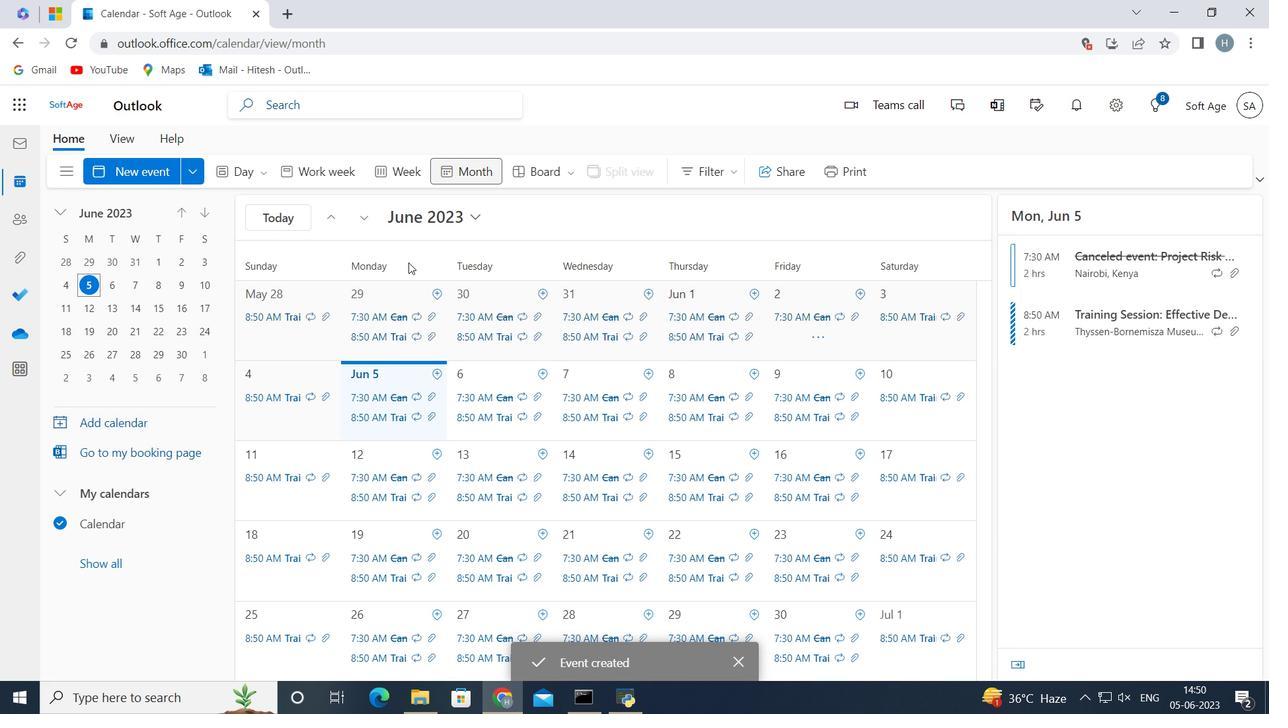 
